 Task: Send email   from  to Email0091 with a subject Subject0091 and add a message Message0092 and with an attachment of Attach0091.Txt
Action: Mouse moved to (708, 108)
Screenshot: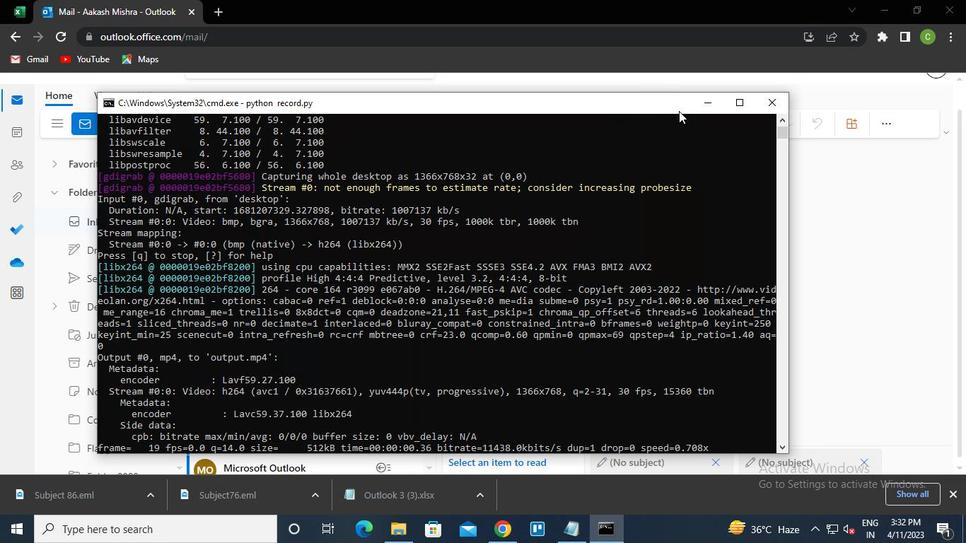 
Action: Mouse pressed left at (708, 108)
Screenshot: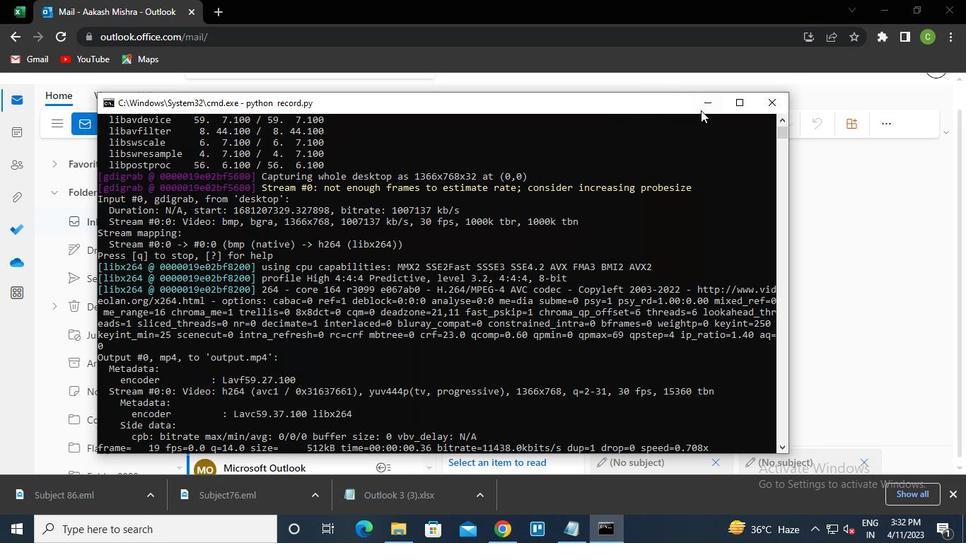 
Action: Mouse moved to (110, 130)
Screenshot: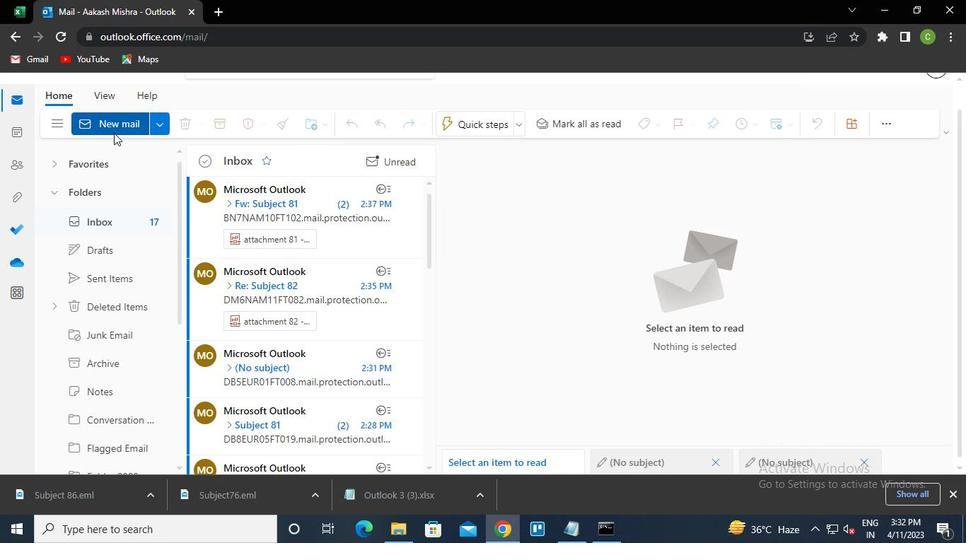 
Action: Mouse pressed left at (110, 130)
Screenshot: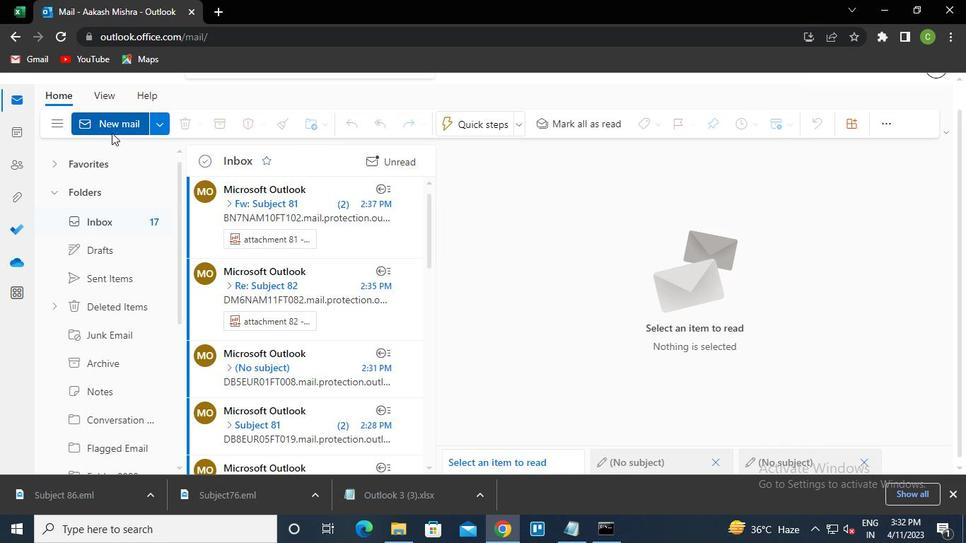 
Action: Mouse moved to (551, 215)
Screenshot: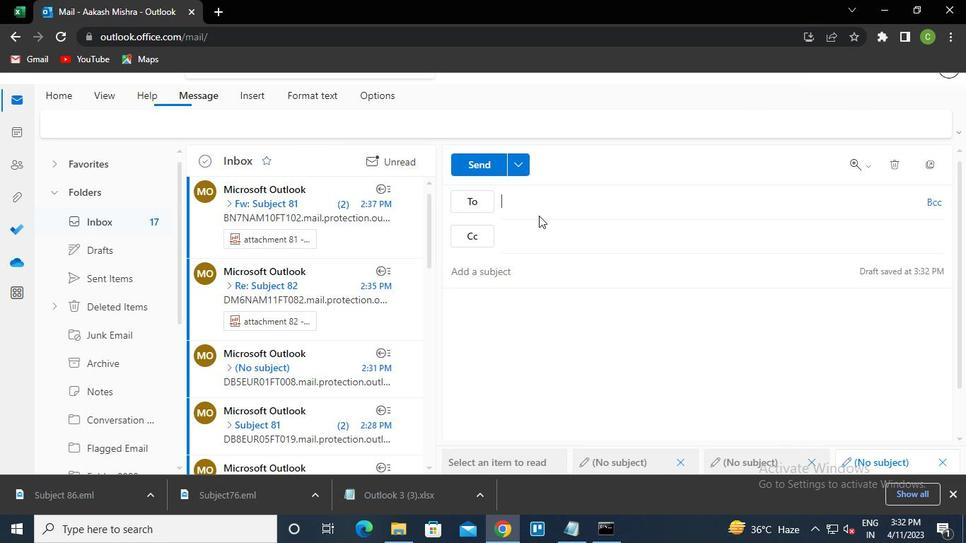 
Action: Keyboard e
Screenshot: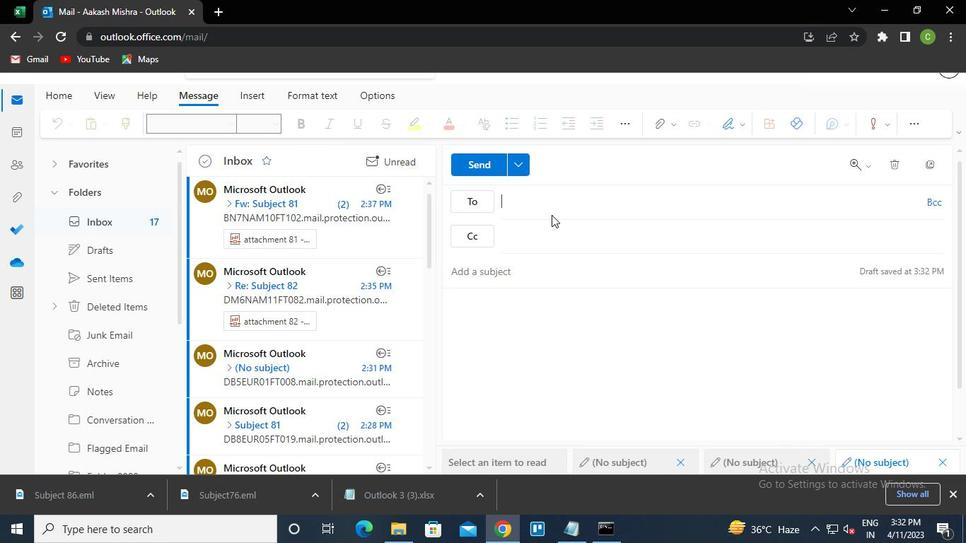 
Action: Keyboard m
Screenshot: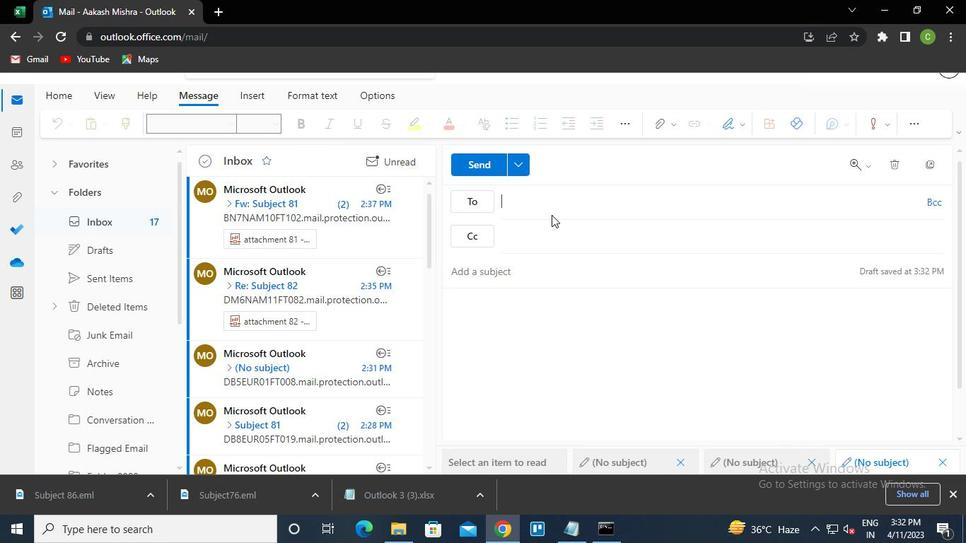 
Action: Keyboard a
Screenshot: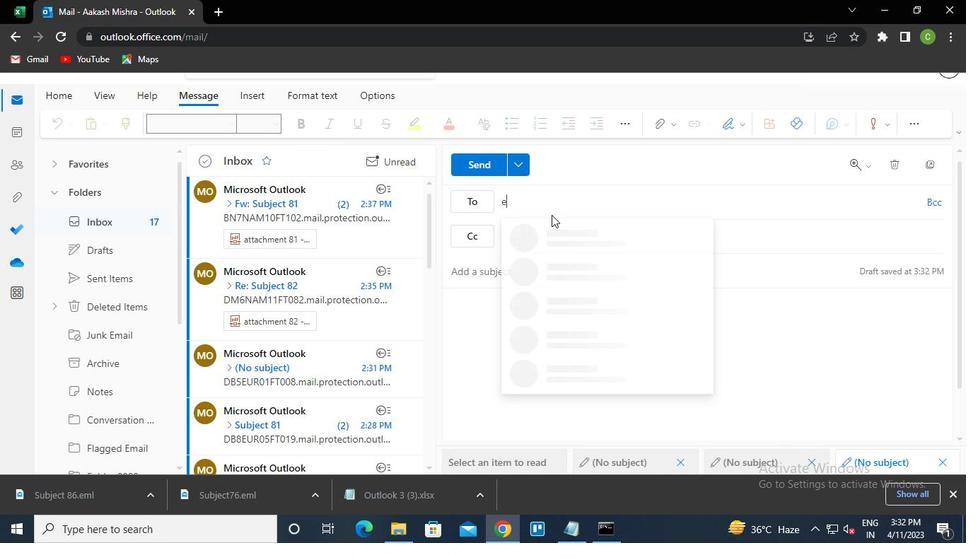 
Action: Keyboard i
Screenshot: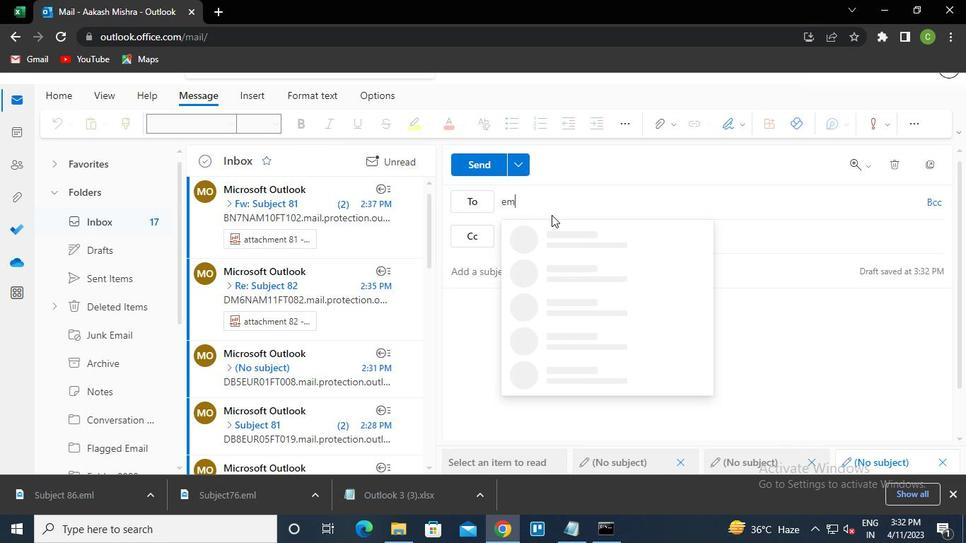 
Action: Keyboard l
Screenshot: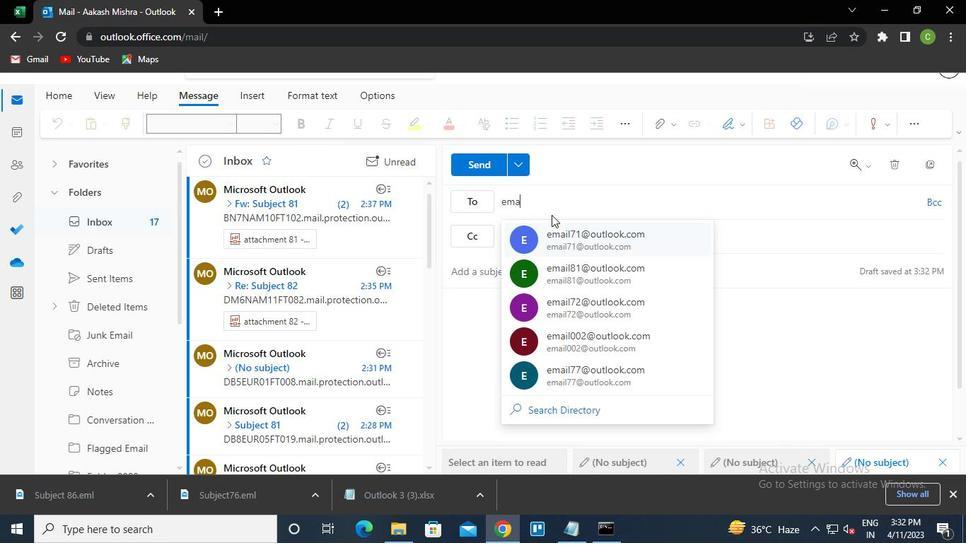 
Action: Keyboard <105>
Screenshot: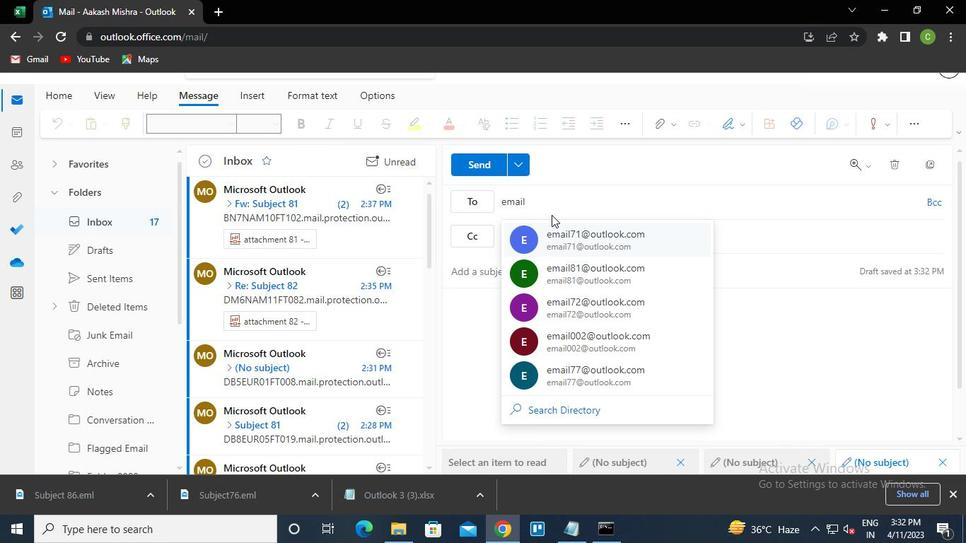 
Action: Keyboard <97>
Screenshot: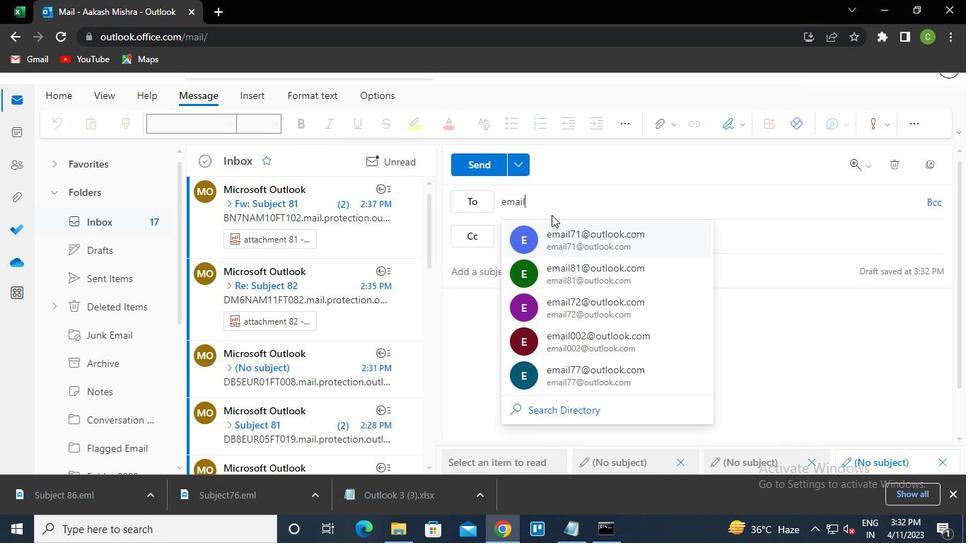 
Action: Keyboard Key.shift
Screenshot: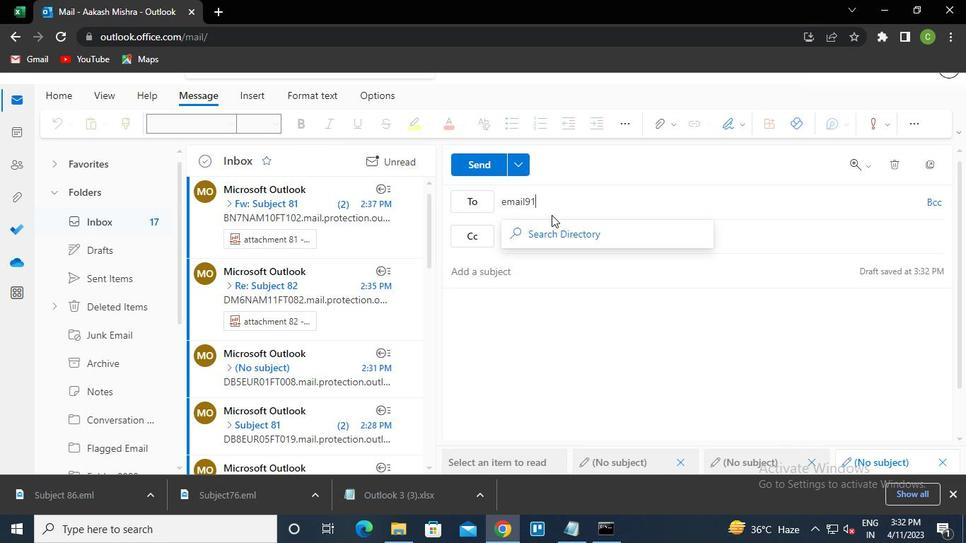 
Action: Keyboard @
Screenshot: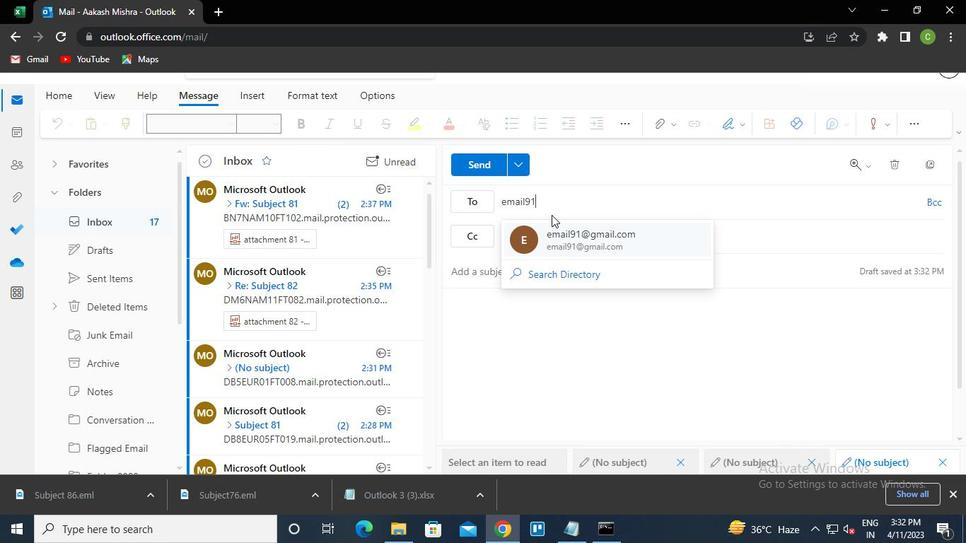 
Action: Keyboard o
Screenshot: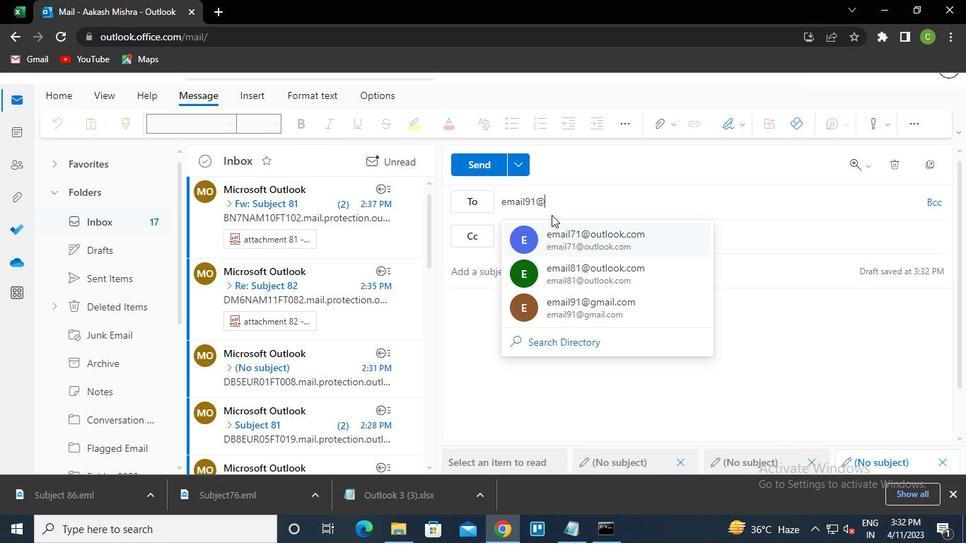 
Action: Keyboard u
Screenshot: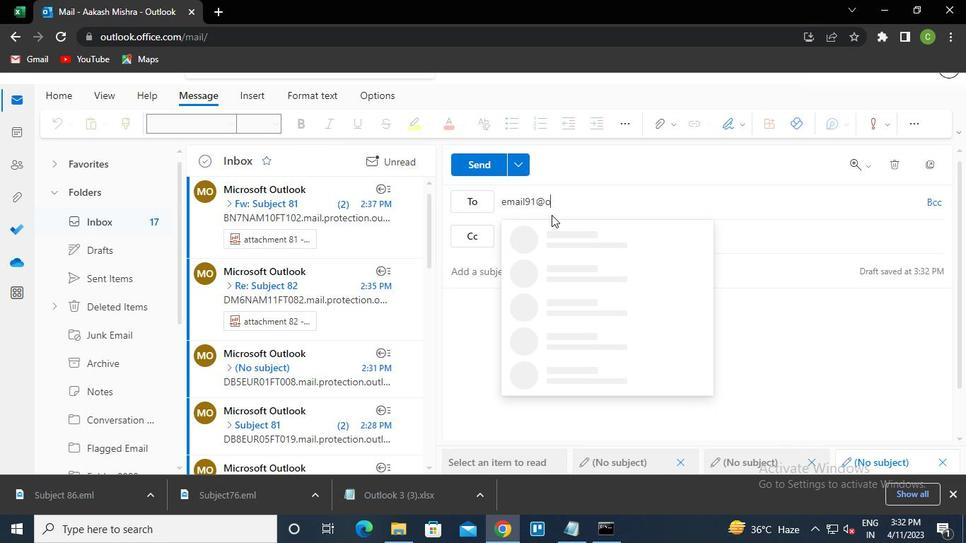 
Action: Keyboard t
Screenshot: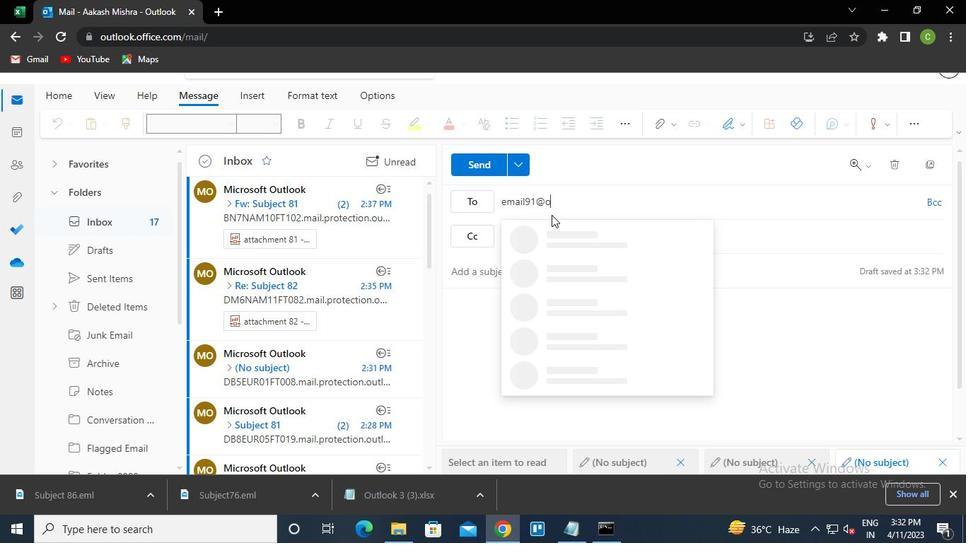 
Action: Keyboard l
Screenshot: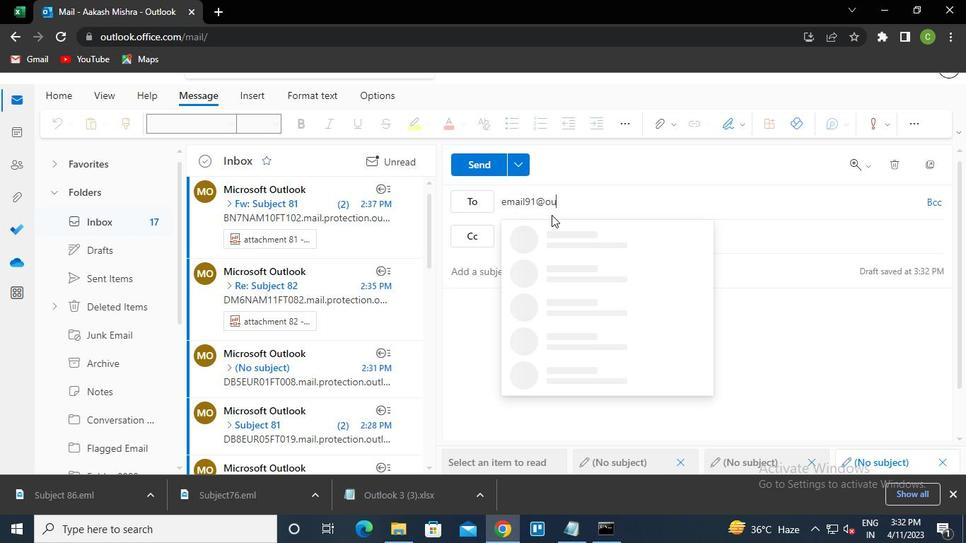 
Action: Keyboard o
Screenshot: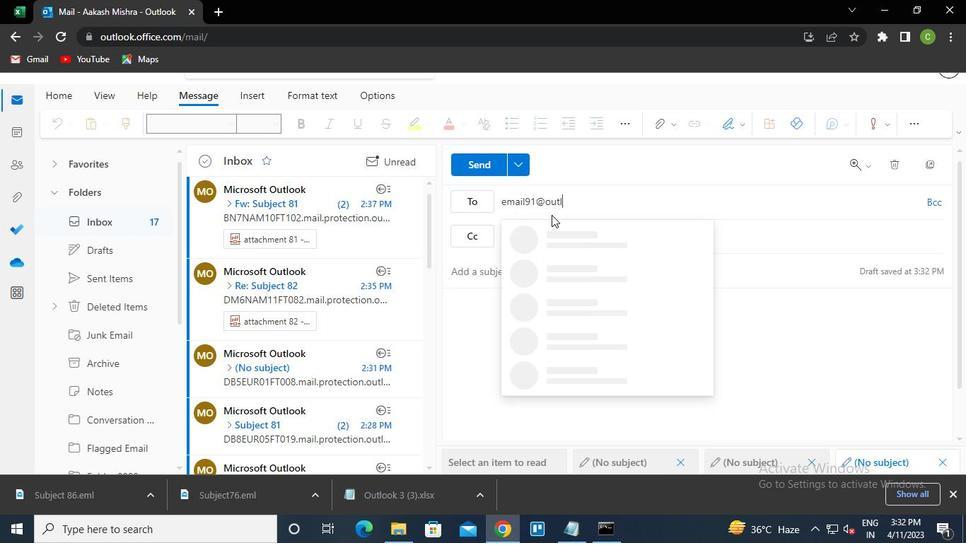 
Action: Keyboard o
Screenshot: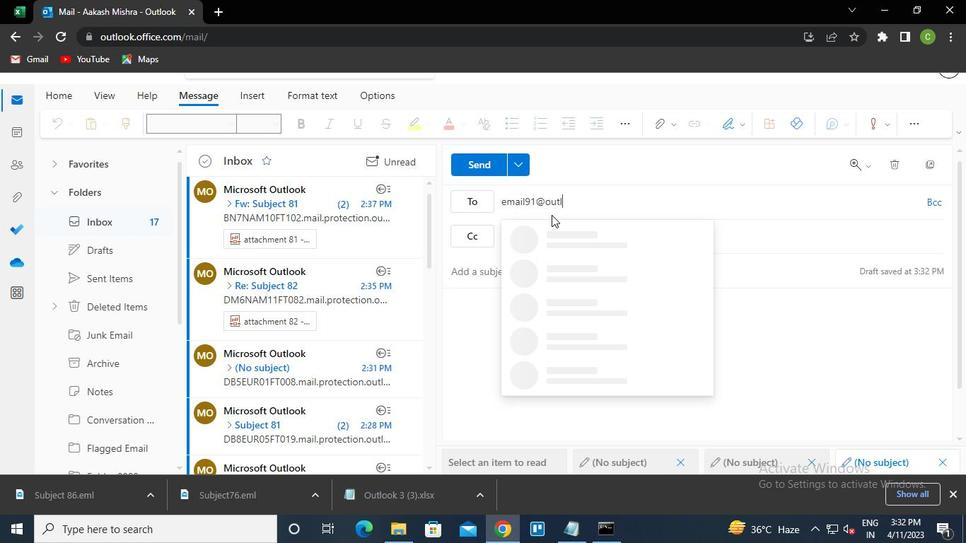 
Action: Keyboard k
Screenshot: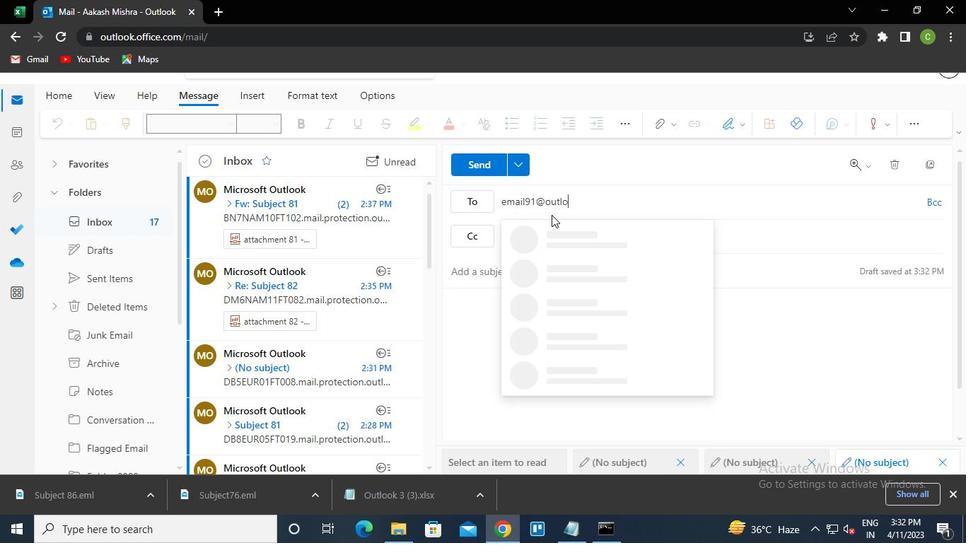 
Action: Keyboard .
Screenshot: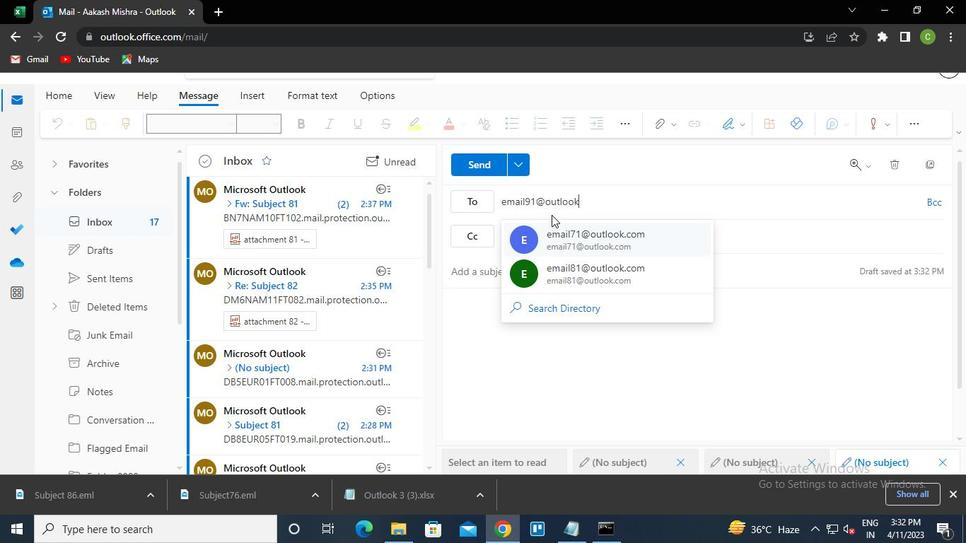 
Action: Keyboard c
Screenshot: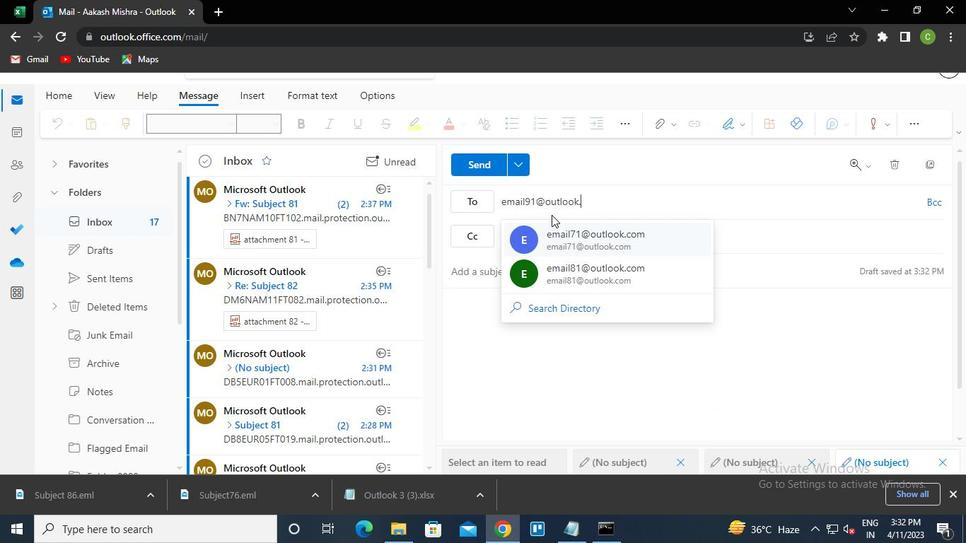 
Action: Keyboard o
Screenshot: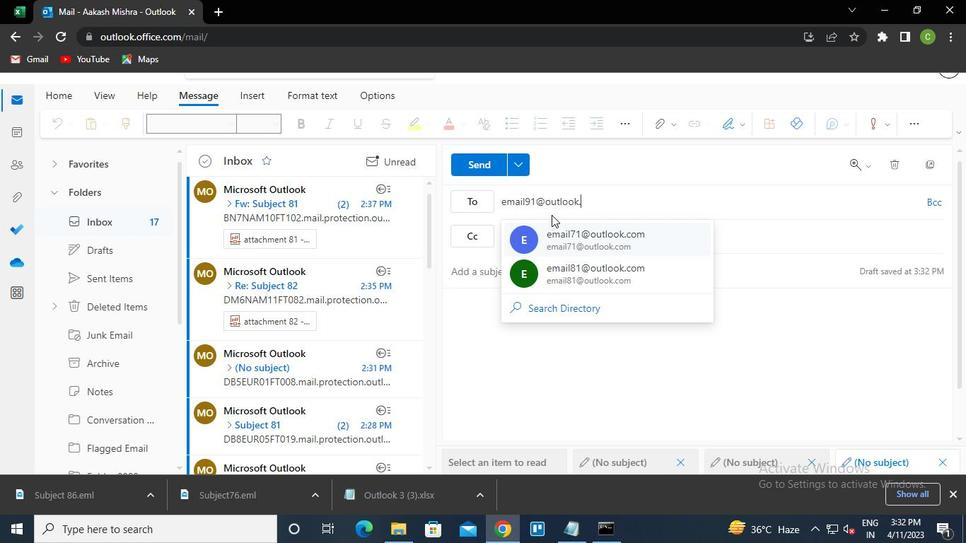 
Action: Keyboard m
Screenshot: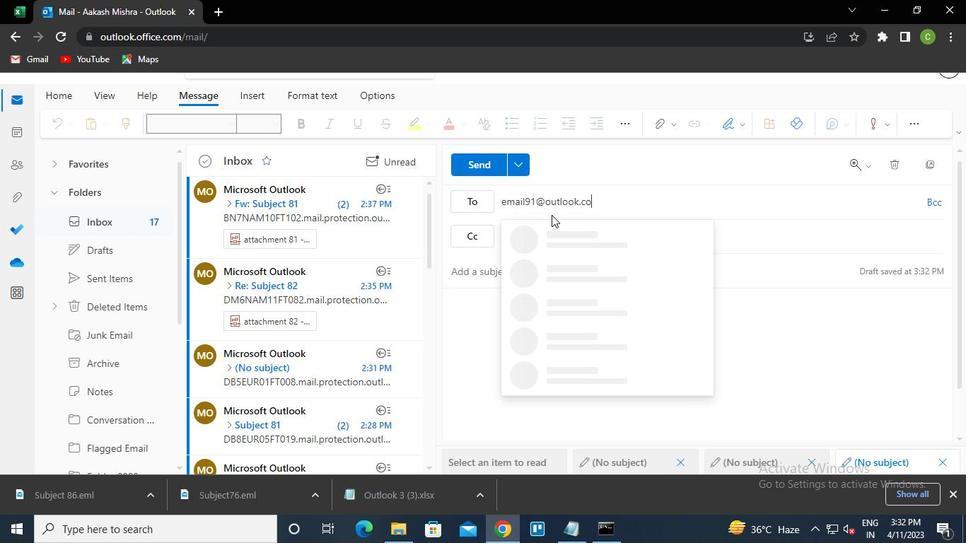 
Action: Keyboard Key.enter
Screenshot: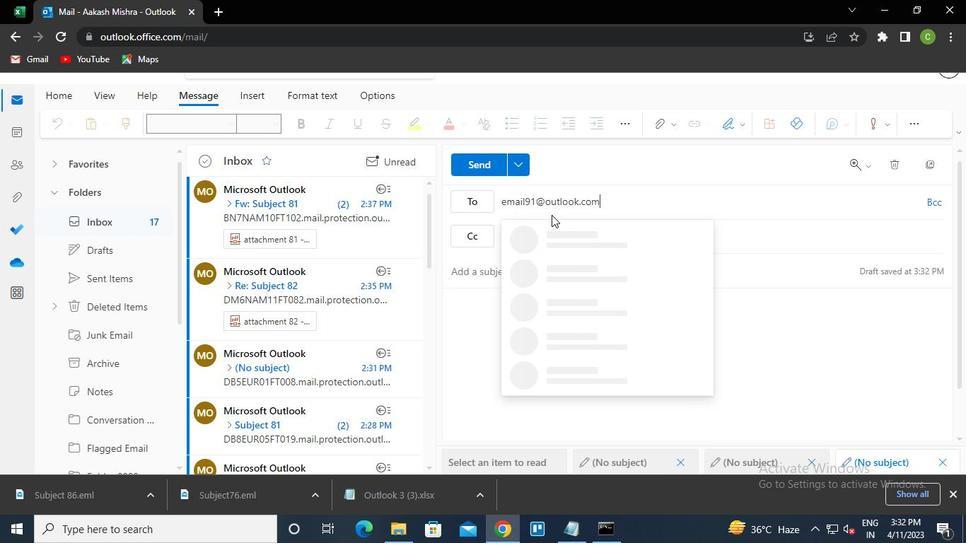 
Action: Mouse moved to (458, 266)
Screenshot: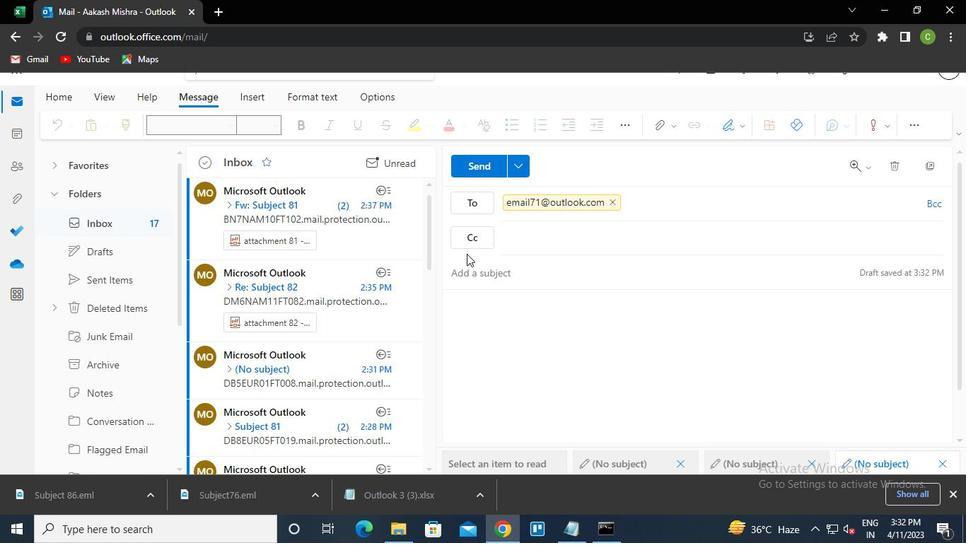 
Action: Mouse pressed left at (458, 266)
Screenshot: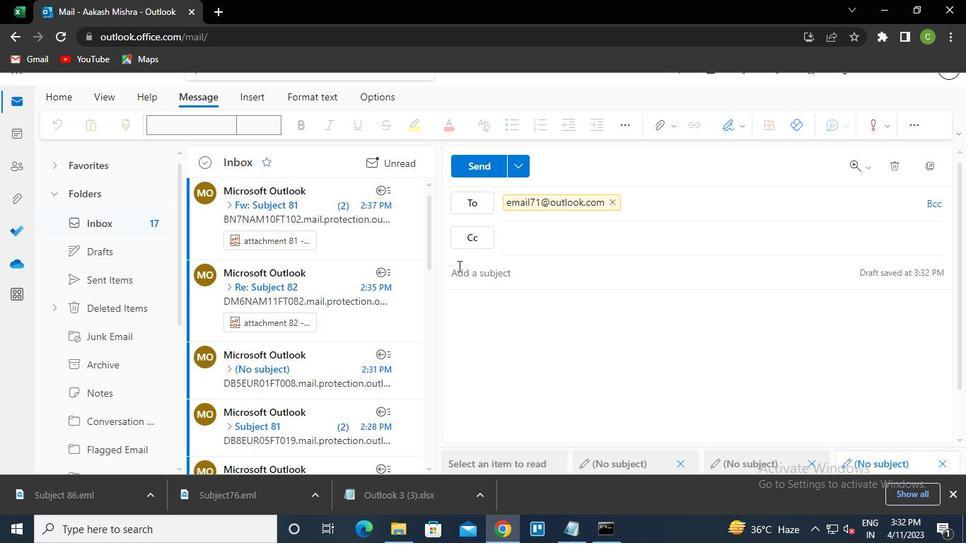 
Action: Keyboard Key.caps_lock
Screenshot: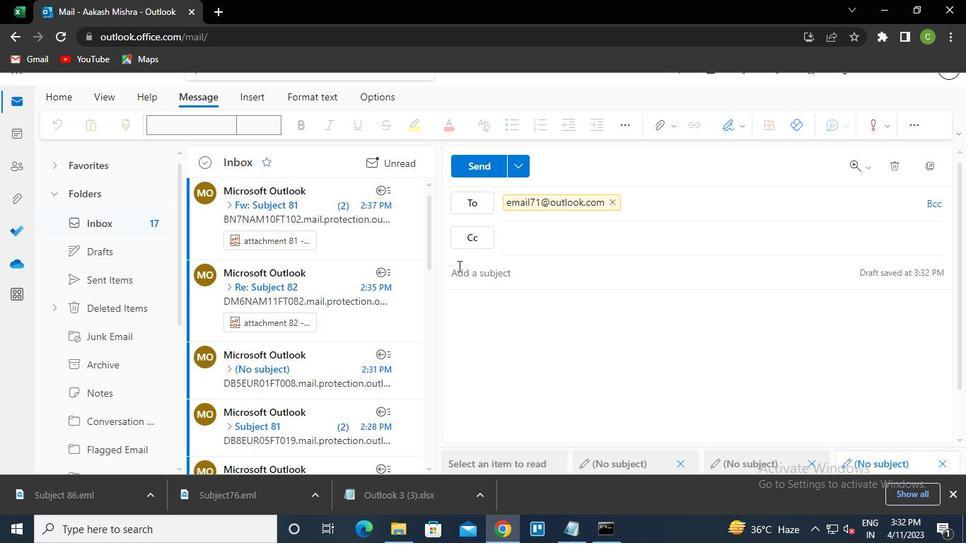 
Action: Keyboard s
Screenshot: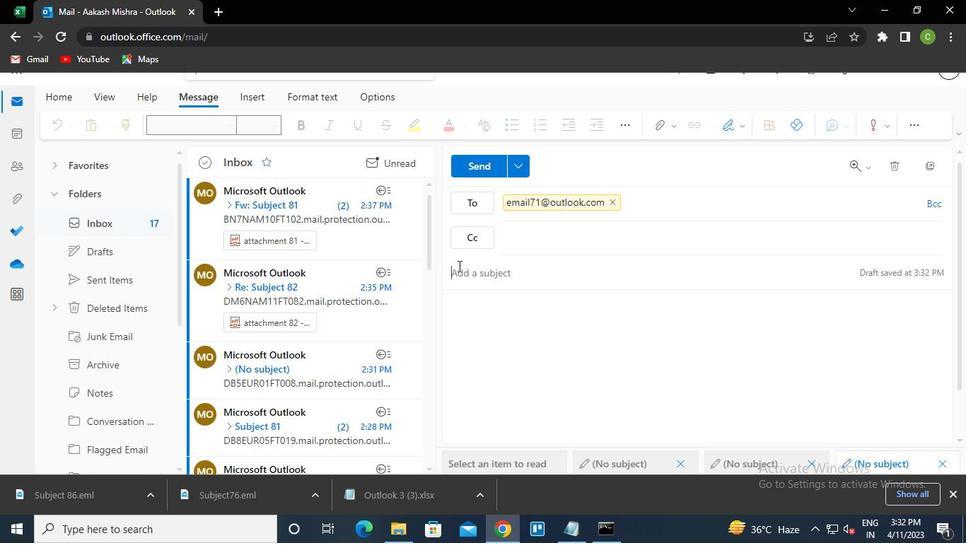 
Action: Keyboard Key.caps_lock
Screenshot: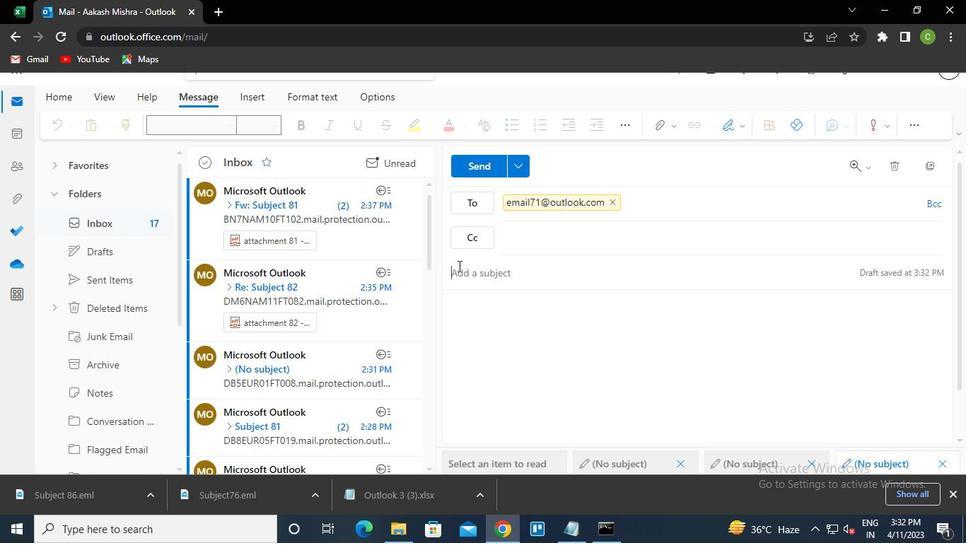 
Action: Keyboard u
Screenshot: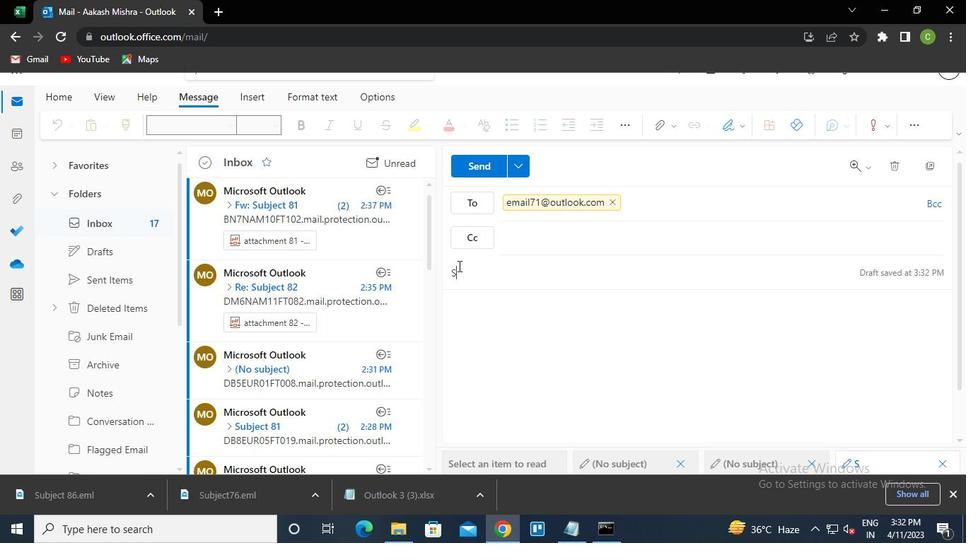 
Action: Keyboard b
Screenshot: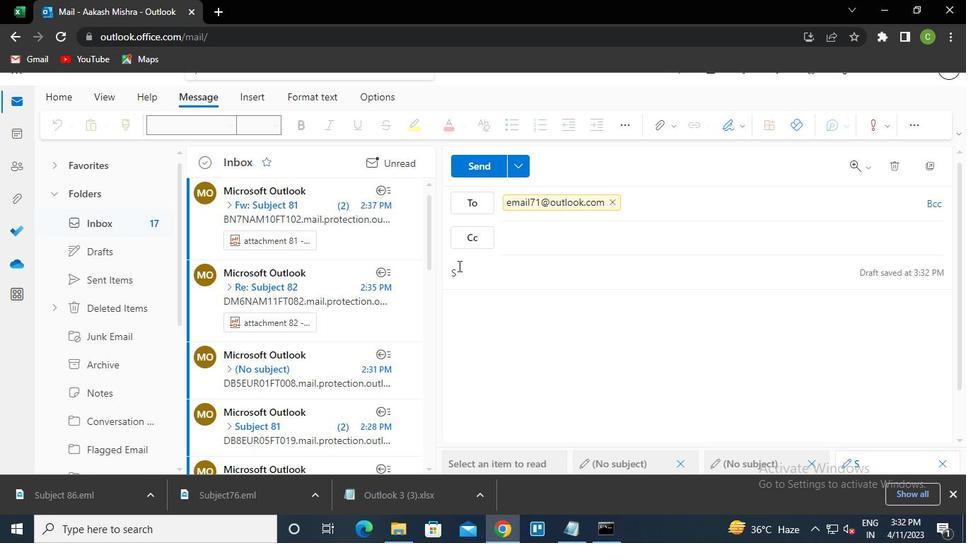 
Action: Keyboard j
Screenshot: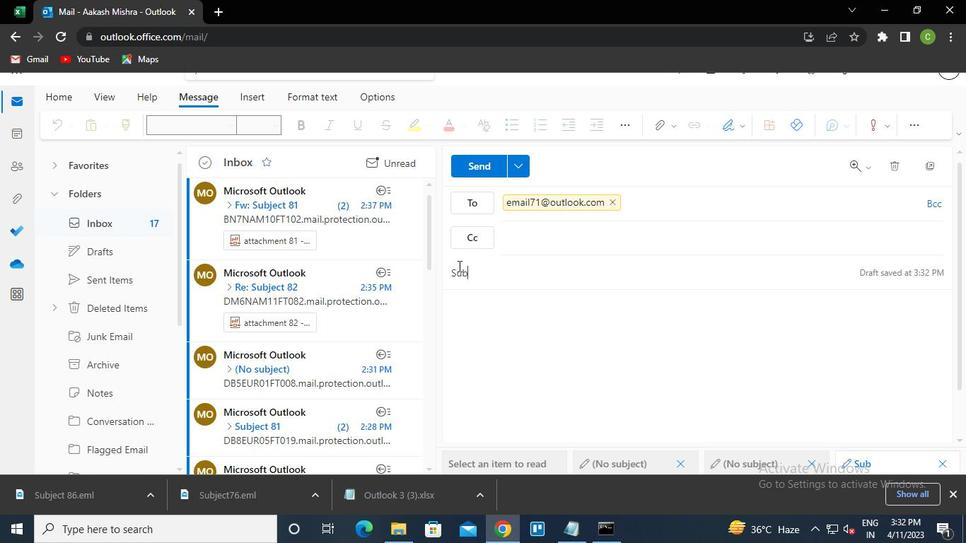 
Action: Keyboard e
Screenshot: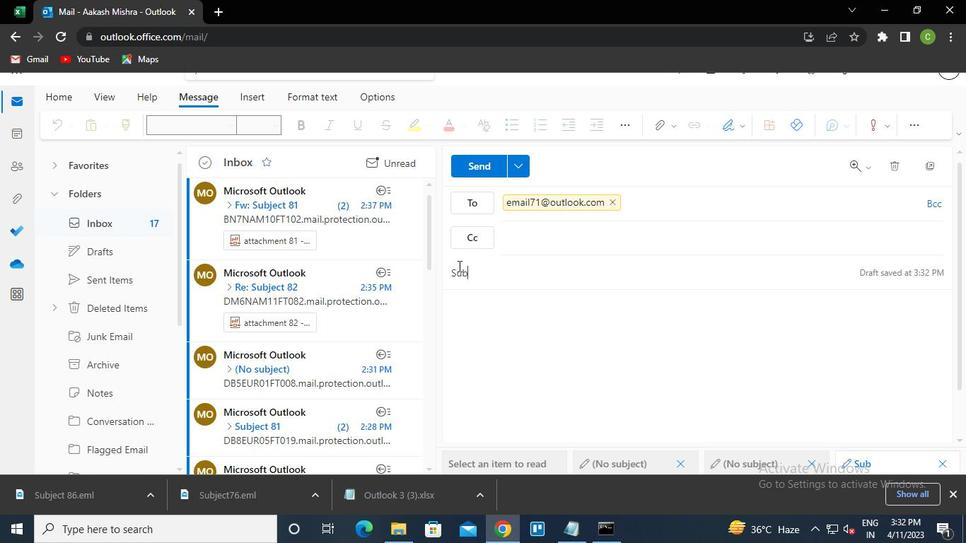 
Action: Keyboard c
Screenshot: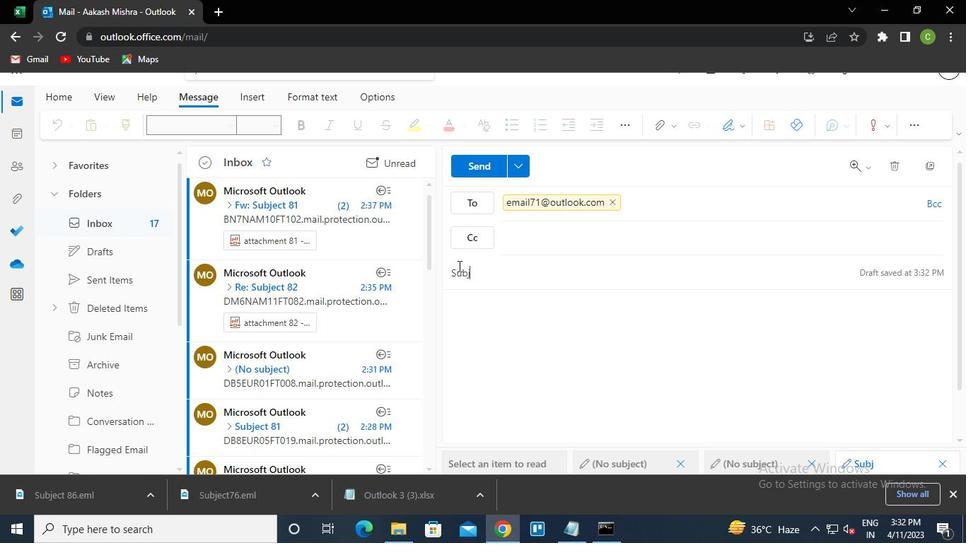 
Action: Keyboard t
Screenshot: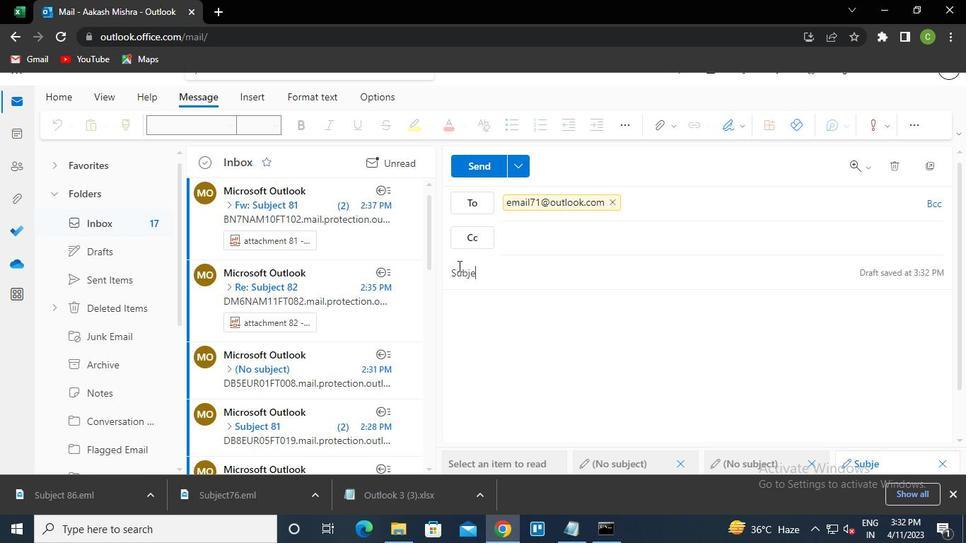
Action: Keyboard Key.space
Screenshot: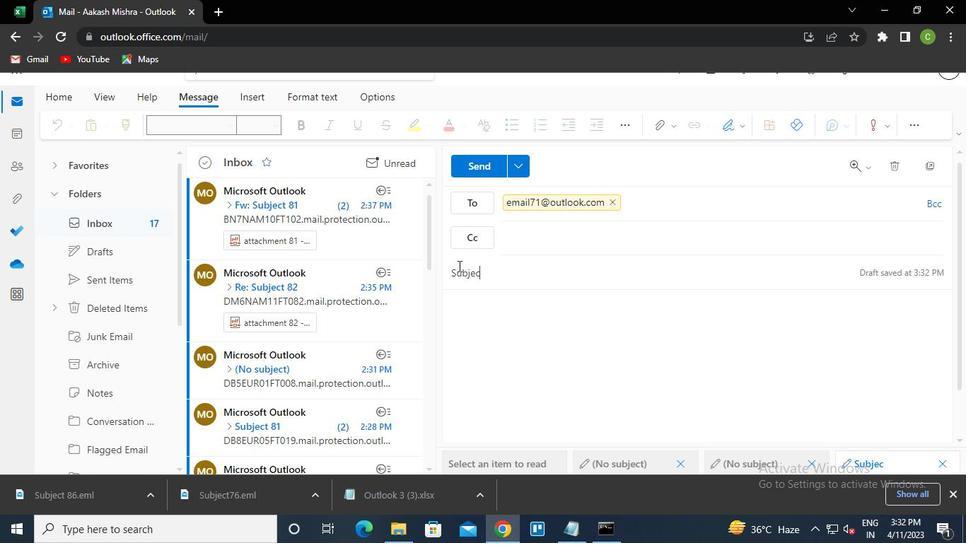 
Action: Keyboard <105>
Screenshot: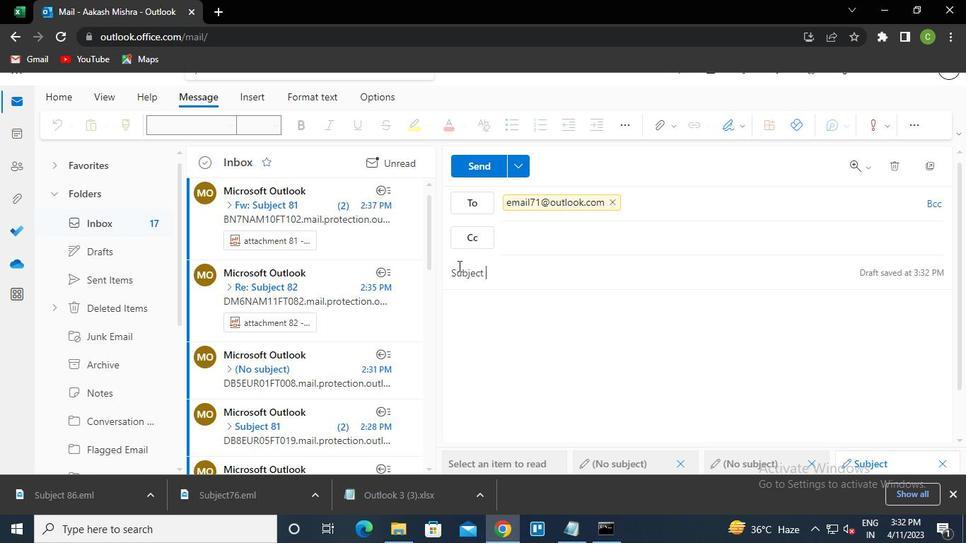 
Action: Keyboard <97>
Screenshot: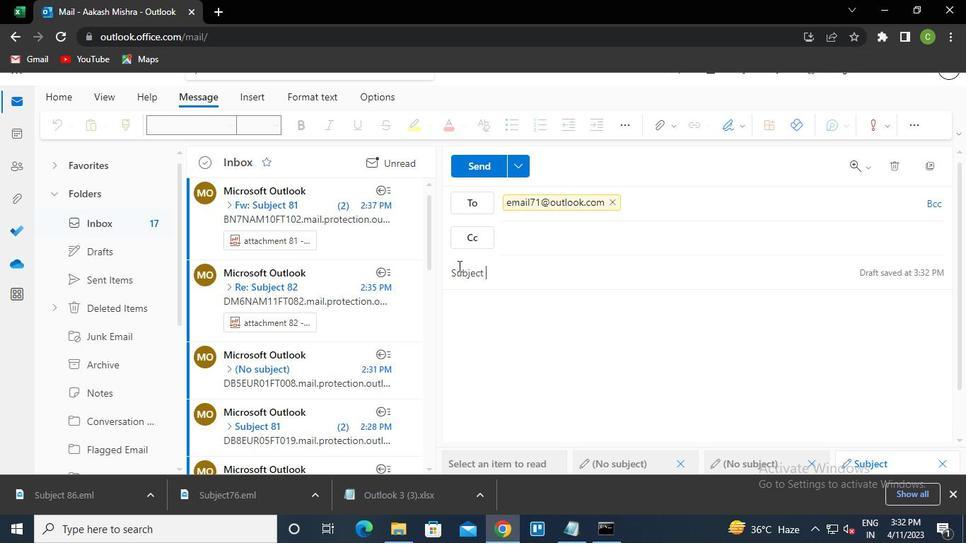 
Action: Mouse moved to (506, 322)
Screenshot: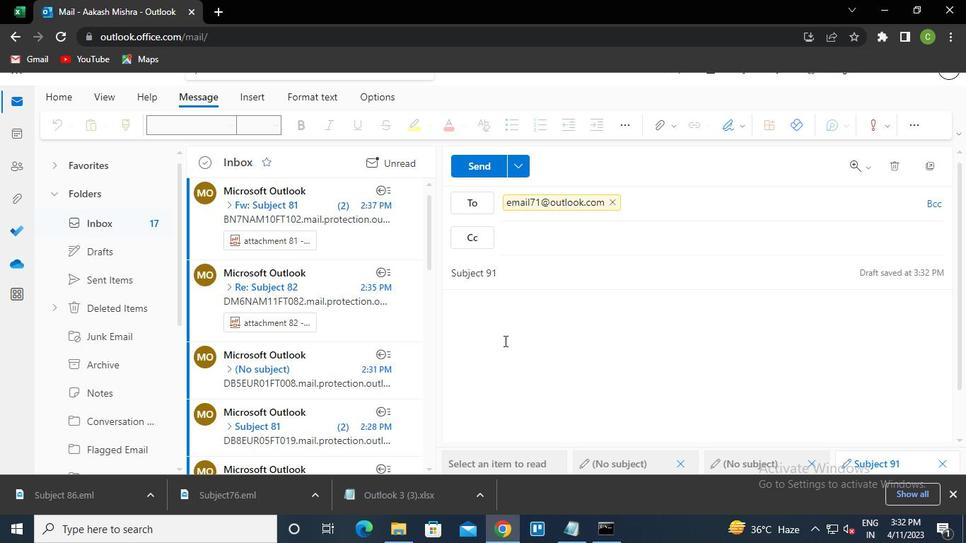 
Action: Mouse pressed left at (506, 322)
Screenshot: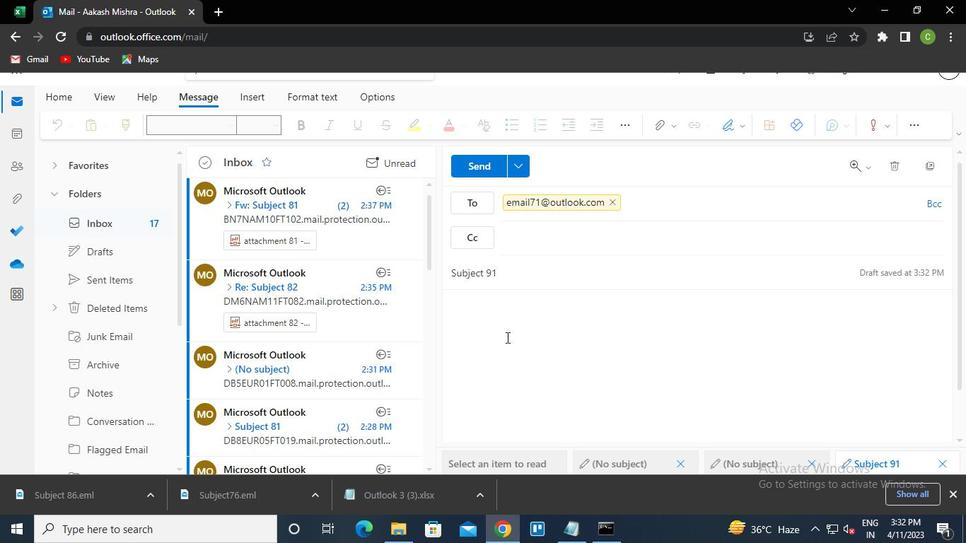 
Action: Keyboard Key.caps_lock
Screenshot: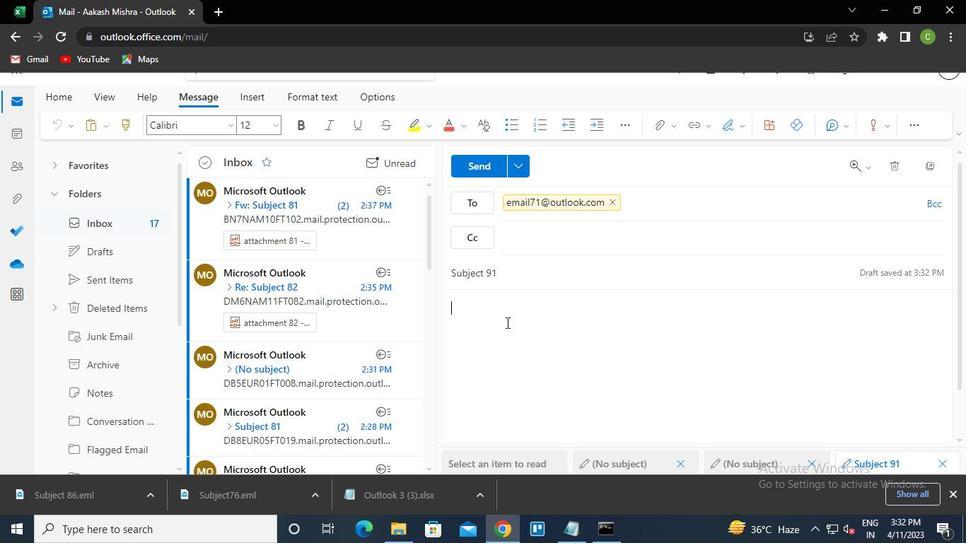 
Action: Keyboard m
Screenshot: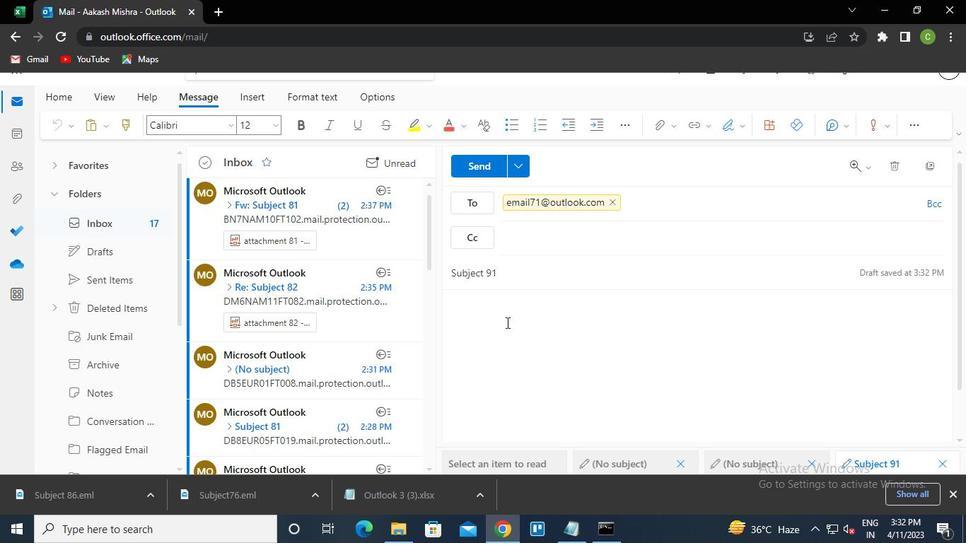 
Action: Keyboard Key.caps_lock
Screenshot: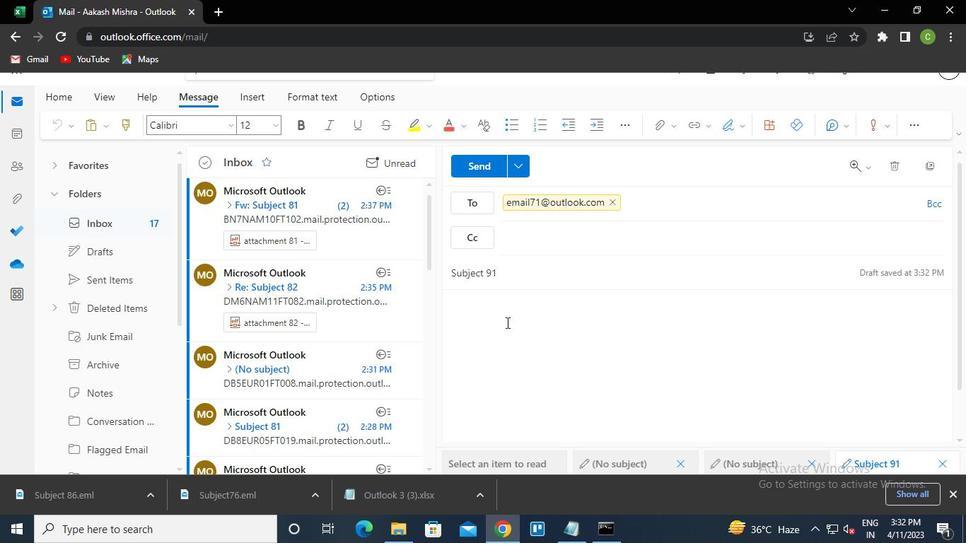 
Action: Keyboard e
Screenshot: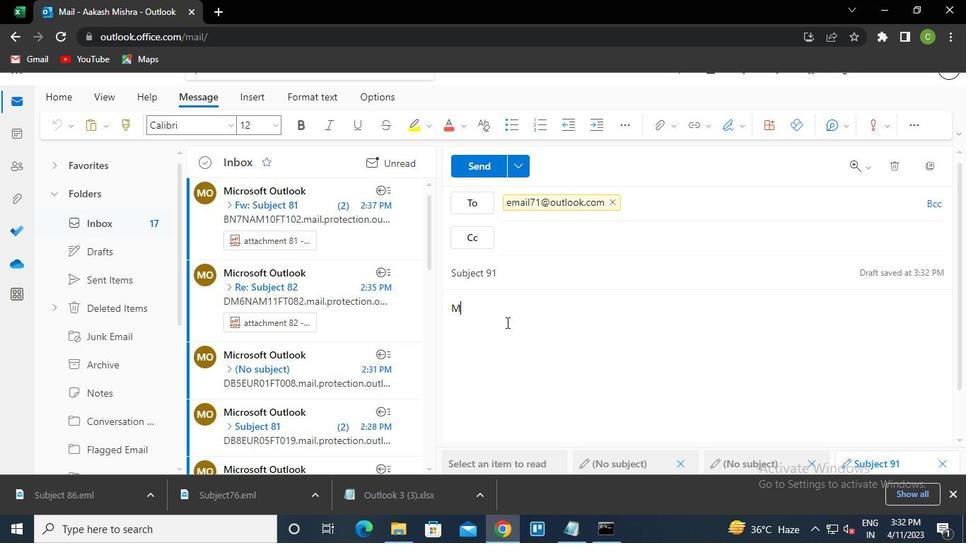 
Action: Keyboard s
Screenshot: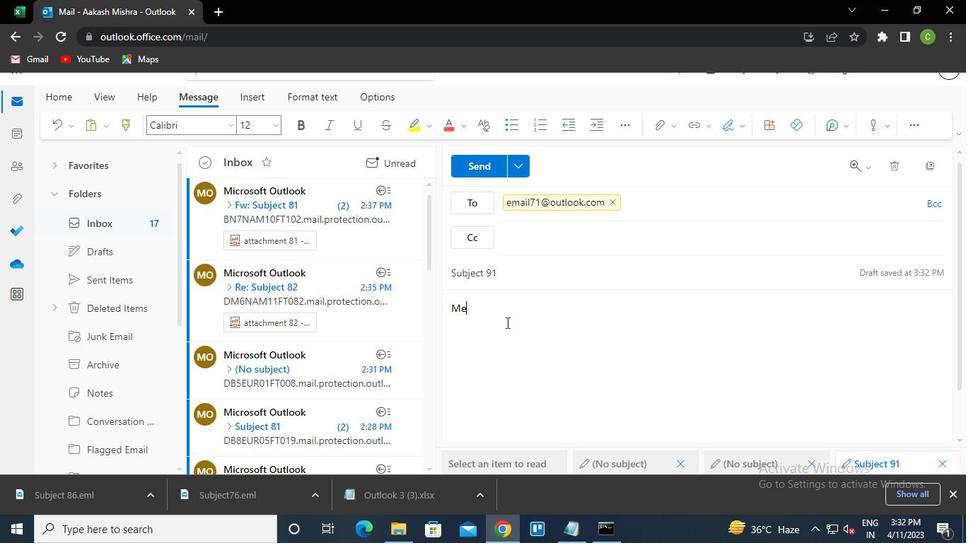 
Action: Keyboard s
Screenshot: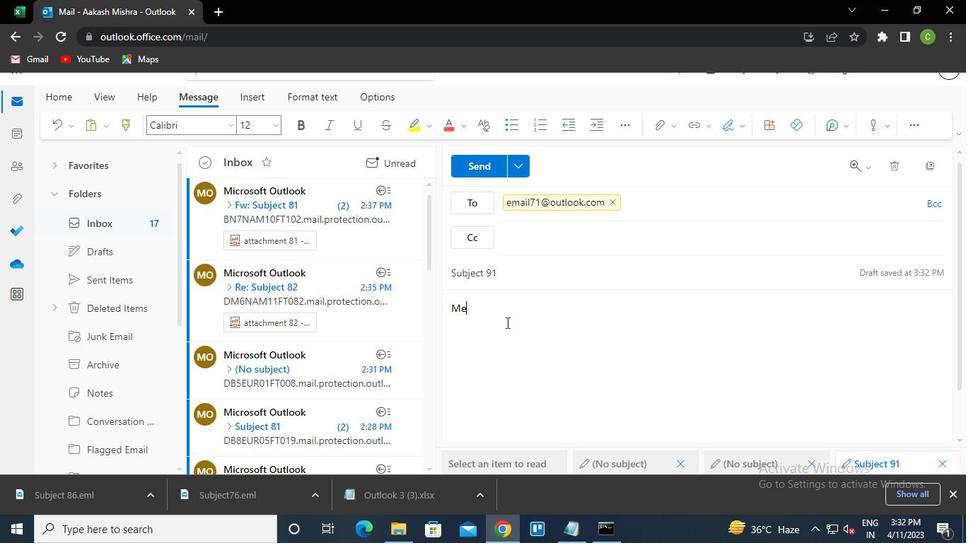 
Action: Keyboard a
Screenshot: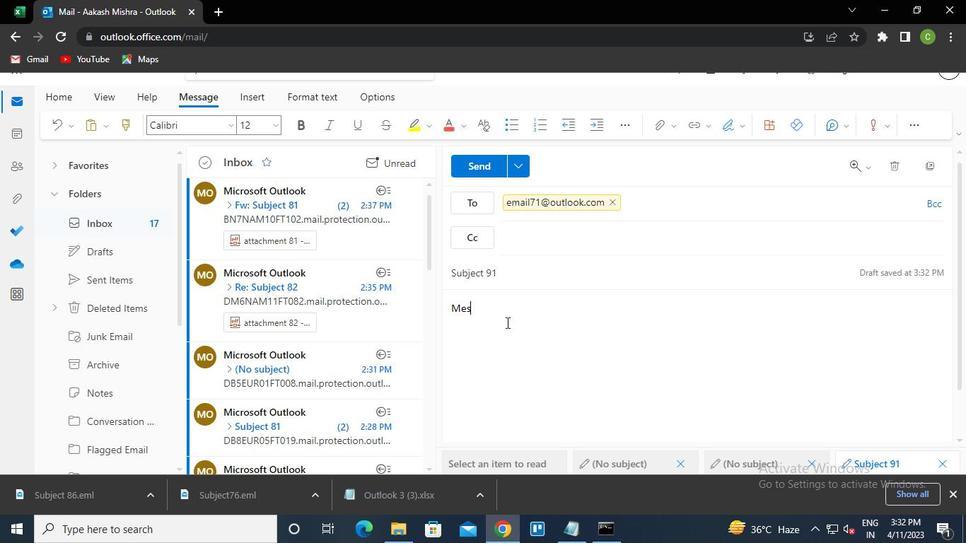 
Action: Keyboard g
Screenshot: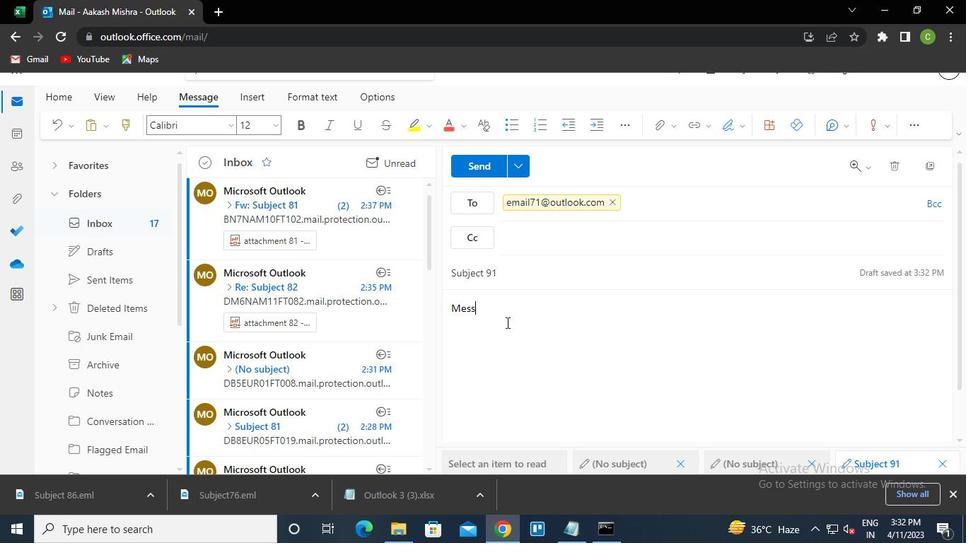
Action: Keyboard e
Screenshot: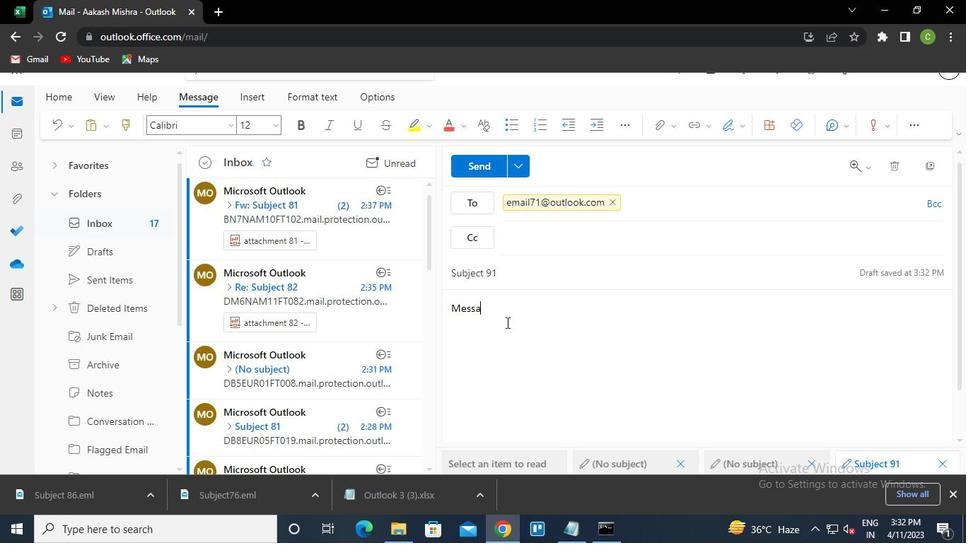 
Action: Keyboard Key.space
Screenshot: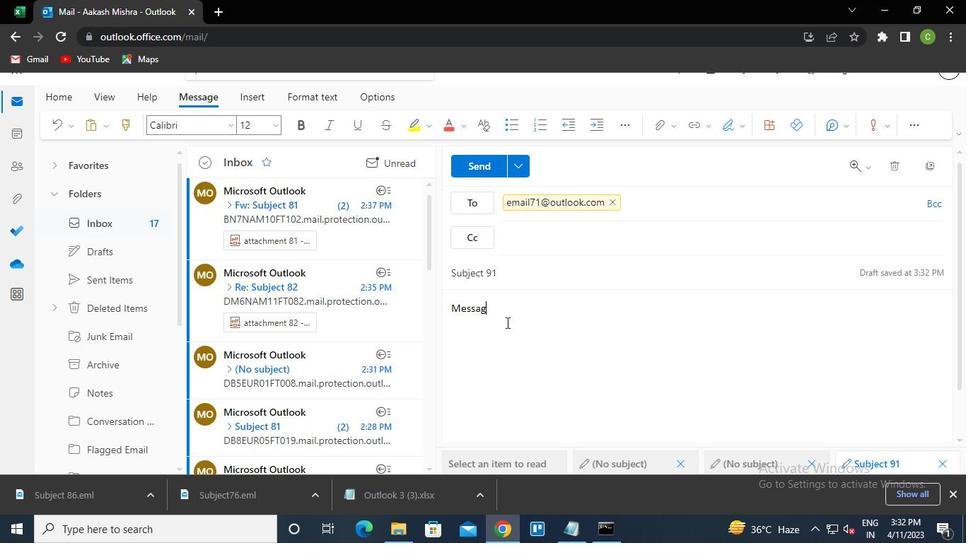 
Action: Keyboard <105>
Screenshot: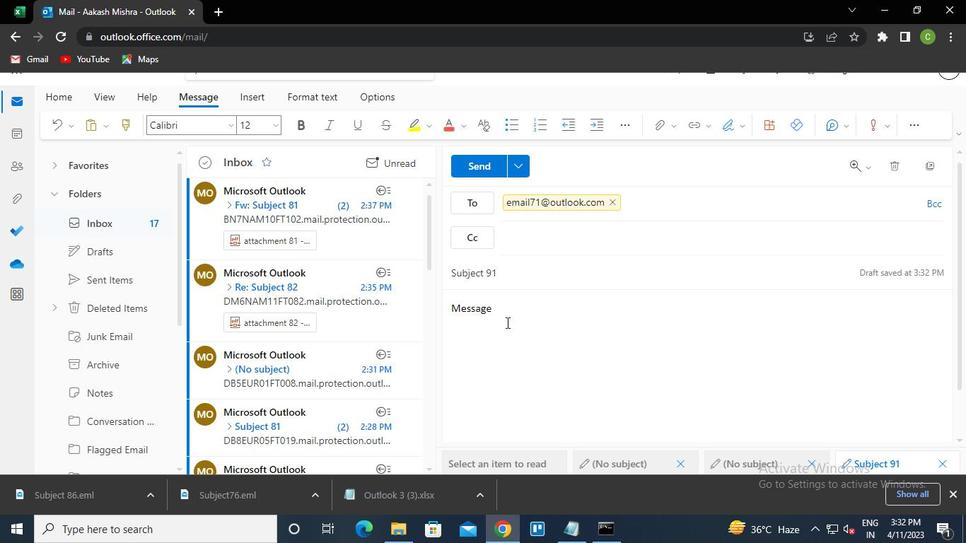 
Action: Keyboard <98>
Screenshot: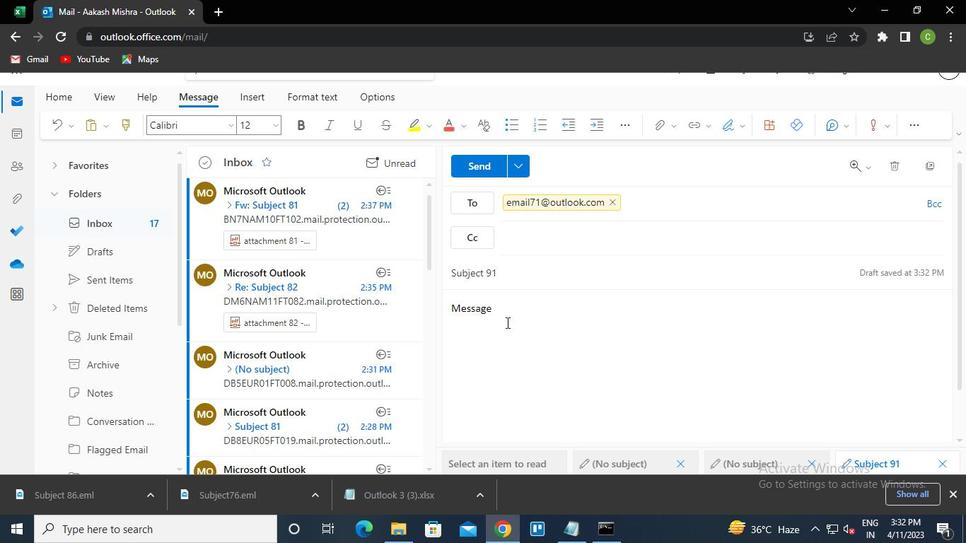 
Action: Mouse moved to (665, 126)
Screenshot: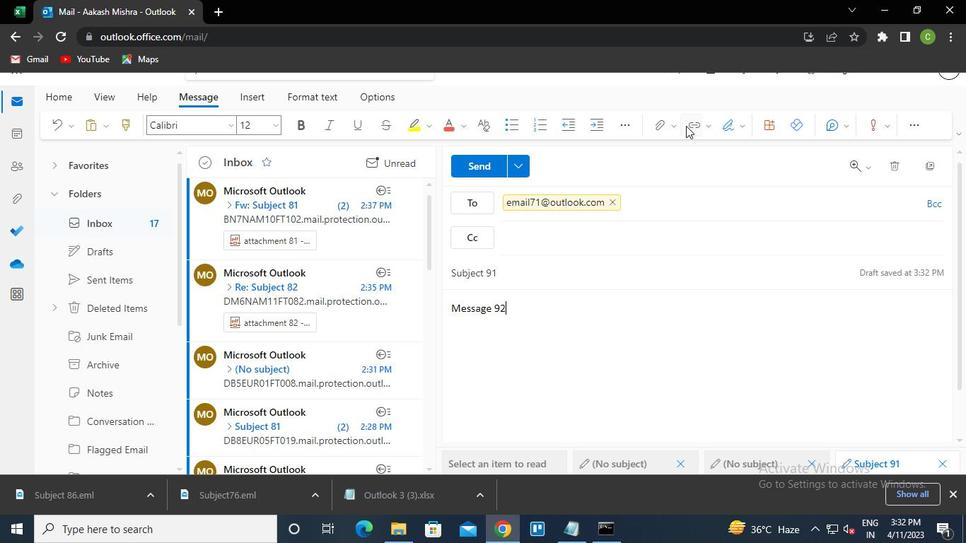 
Action: Mouse pressed left at (665, 126)
Screenshot: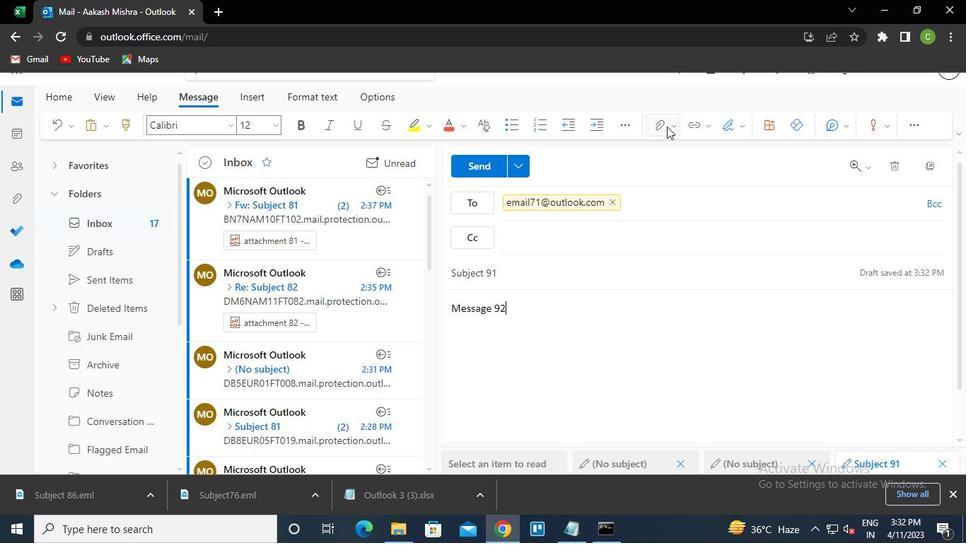 
Action: Mouse moved to (556, 158)
Screenshot: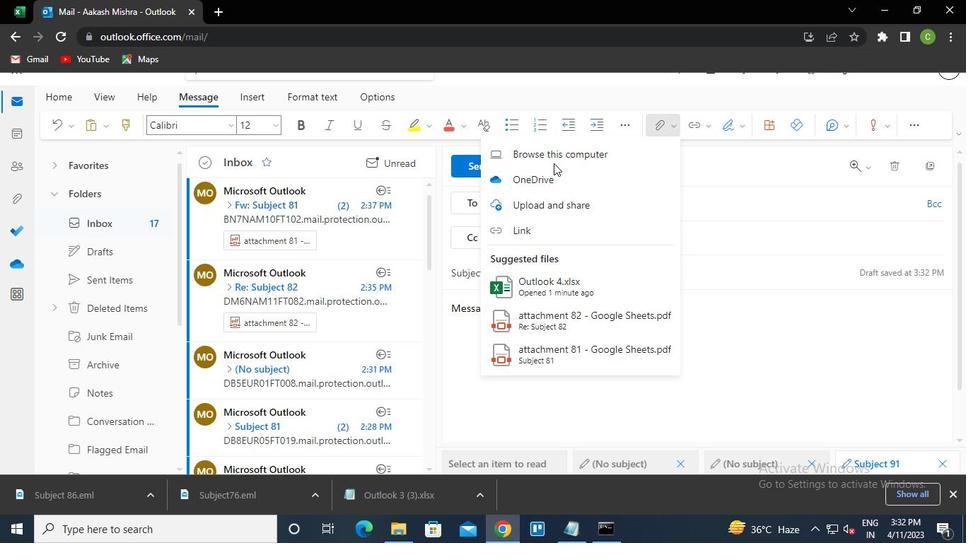 
Action: Mouse pressed left at (556, 158)
Screenshot: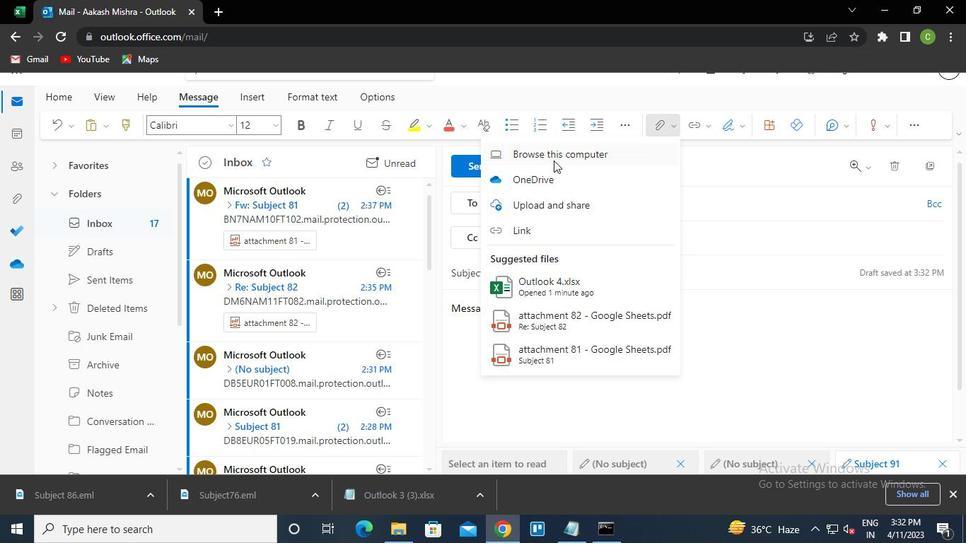 
Action: Mouse moved to (172, 189)
Screenshot: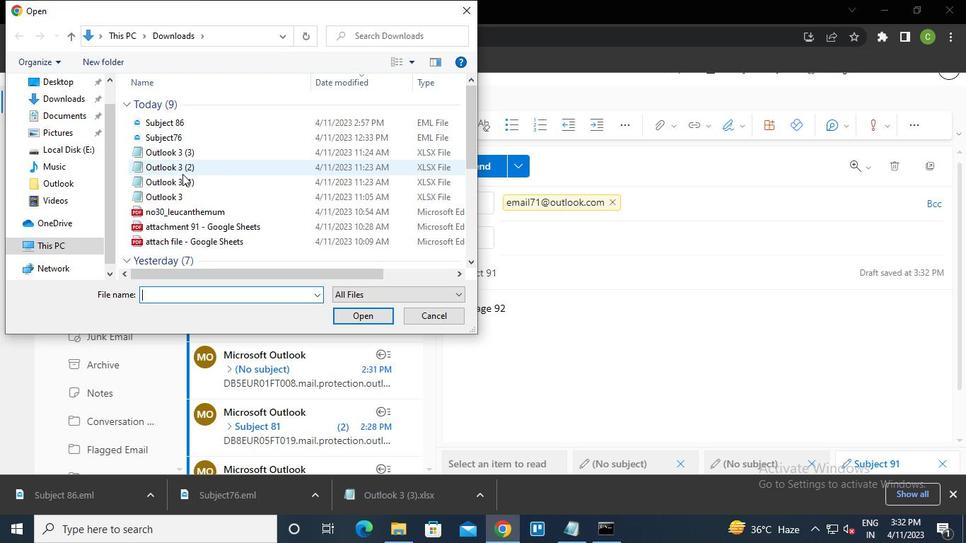 
Action: Mouse pressed left at (172, 189)
Screenshot: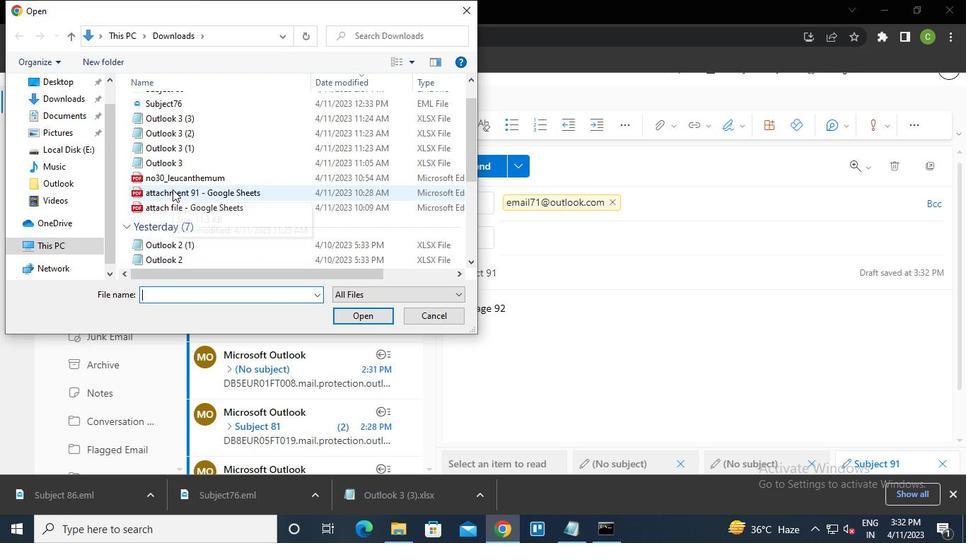 
Action: Mouse pressed left at (172, 189)
Screenshot: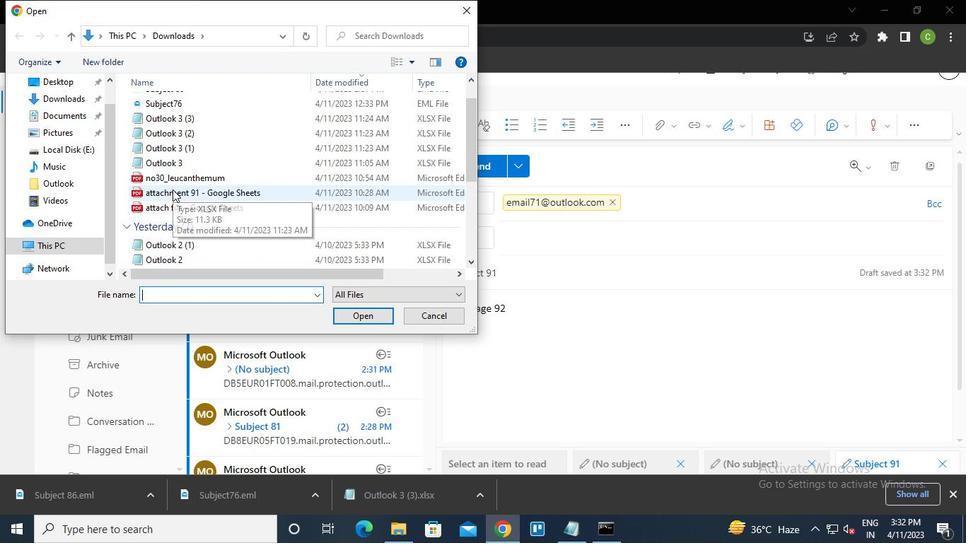 
Action: Mouse moved to (474, 162)
Screenshot: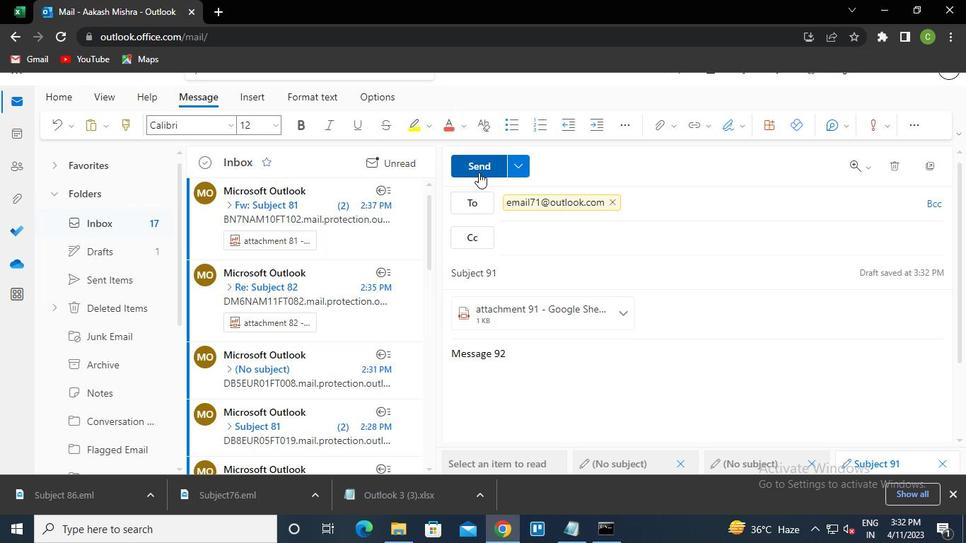
Action: Mouse pressed left at (474, 162)
Screenshot: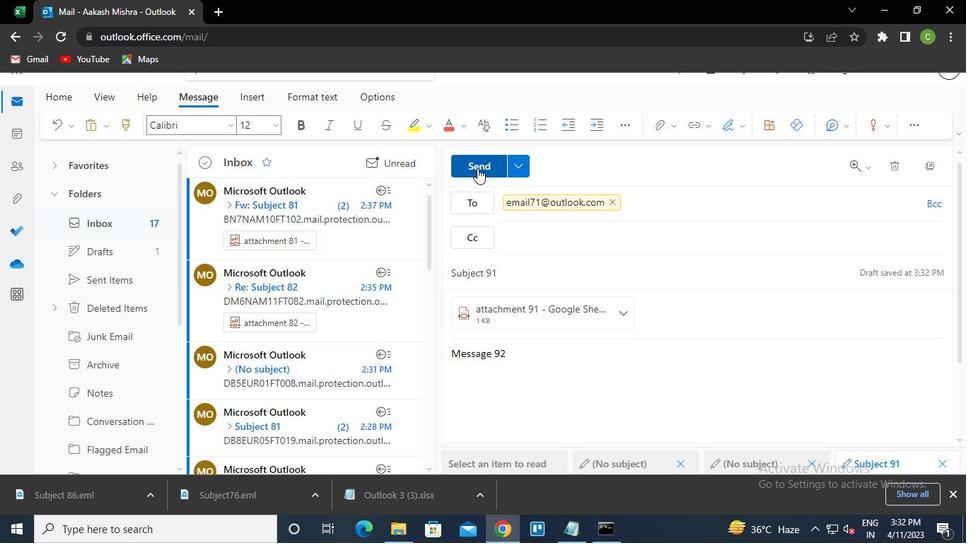 
Action: Mouse moved to (599, 526)
Screenshot: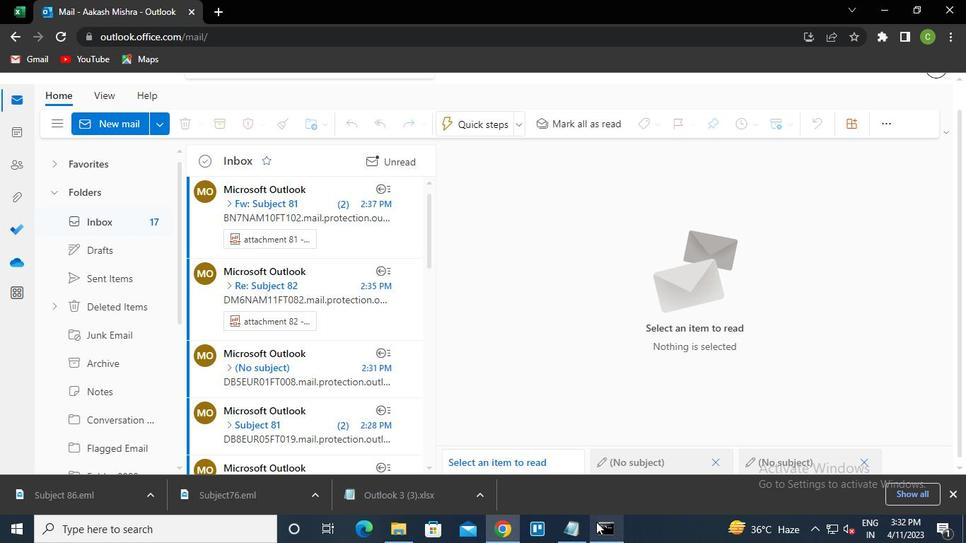 
Action: Mouse pressed left at (599, 526)
Screenshot: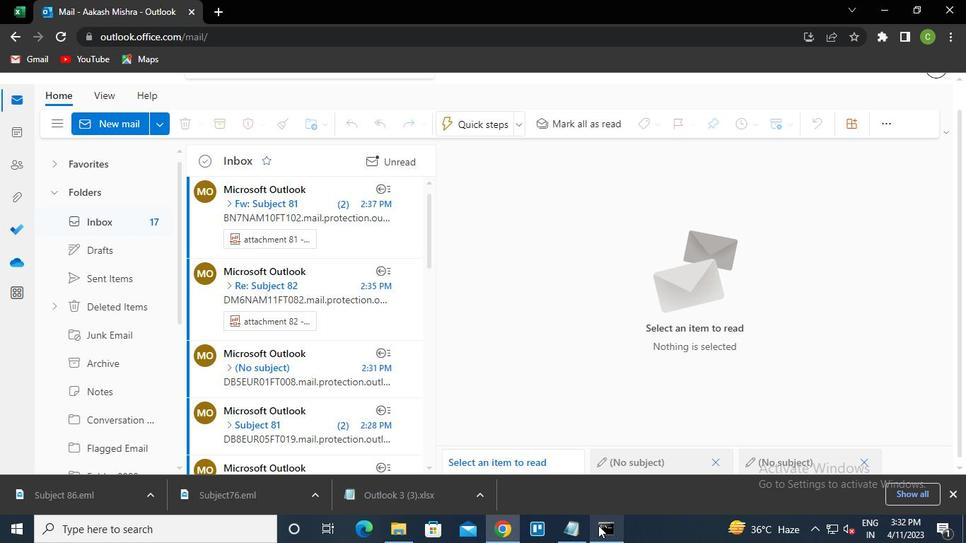 
Action: Mouse moved to (769, 103)
Screenshot: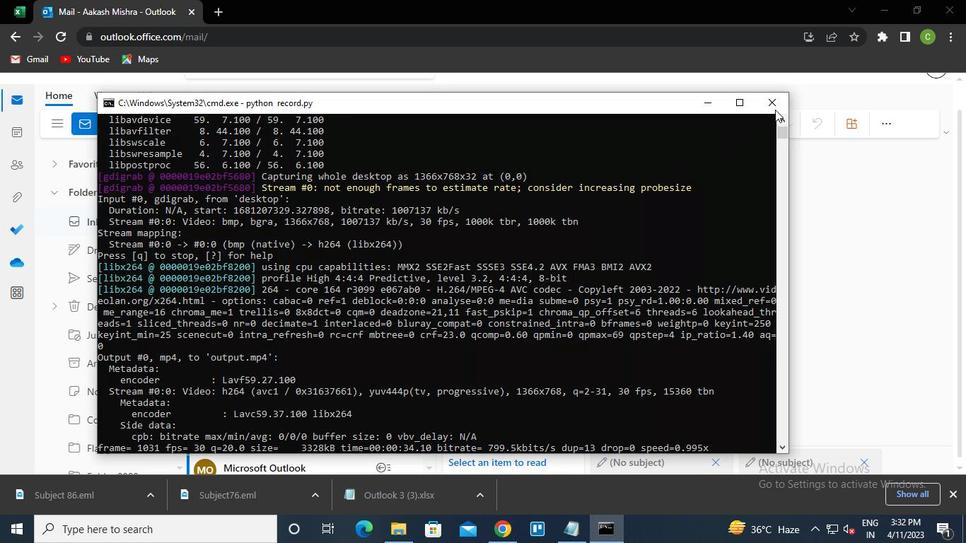 
Action: Mouse pressed left at (769, 103)
Screenshot: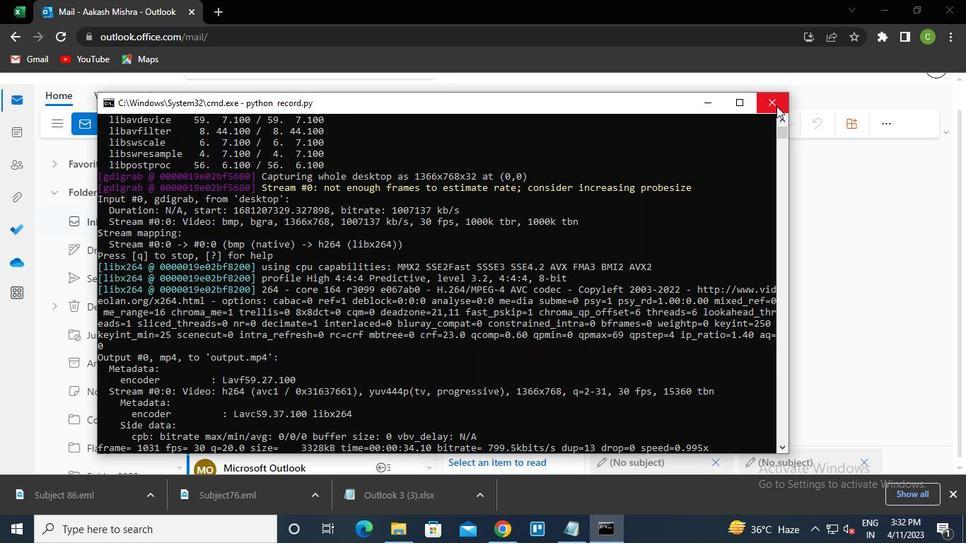 
Action: Mouse moved to (768, 104)
Screenshot: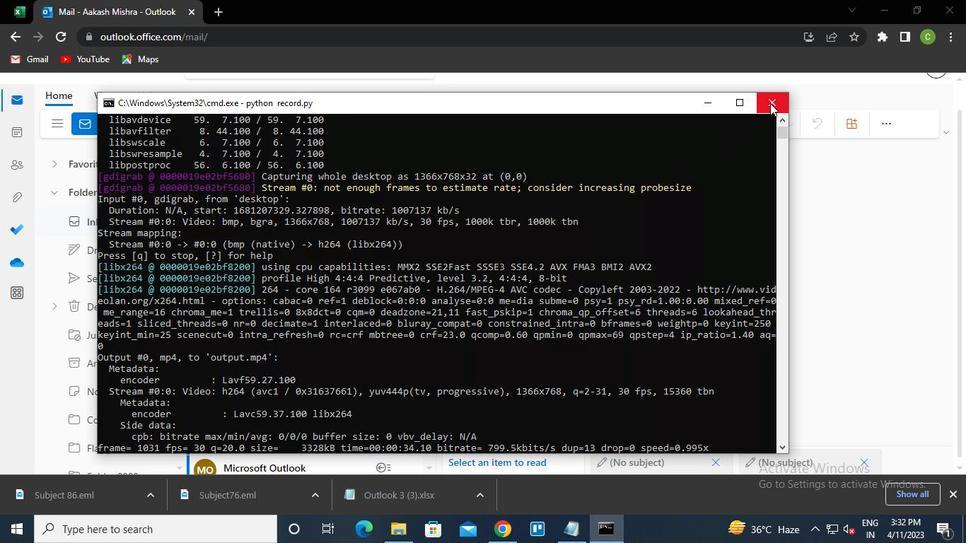 
